 Task: Check the percentage active listings of bathtub in the last 5 years.
Action: Mouse moved to (788, 167)
Screenshot: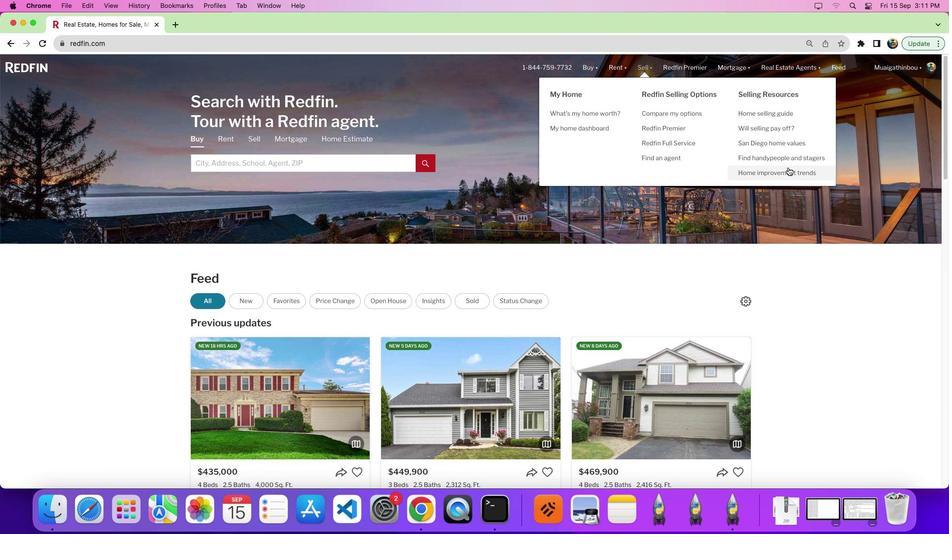 
Action: Mouse pressed left at (788, 167)
Screenshot: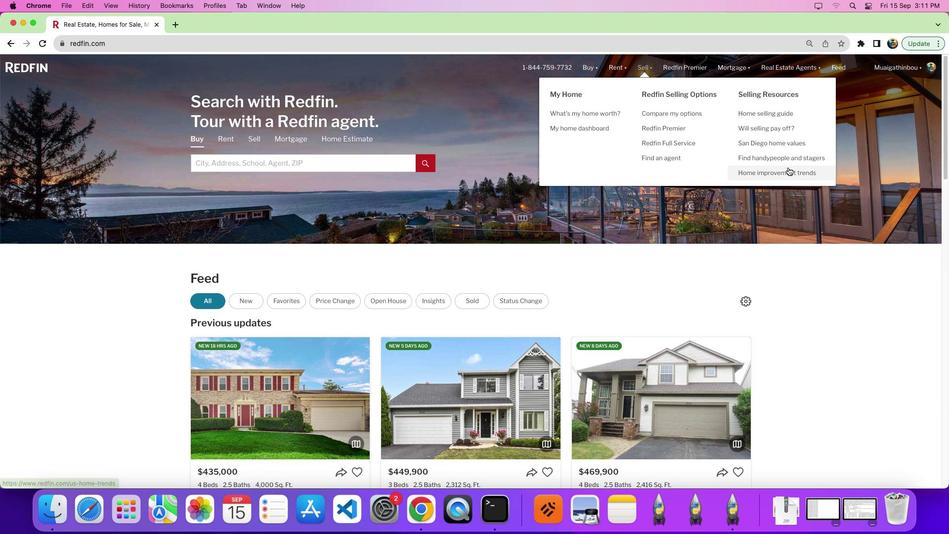 
Action: Mouse pressed left at (788, 167)
Screenshot: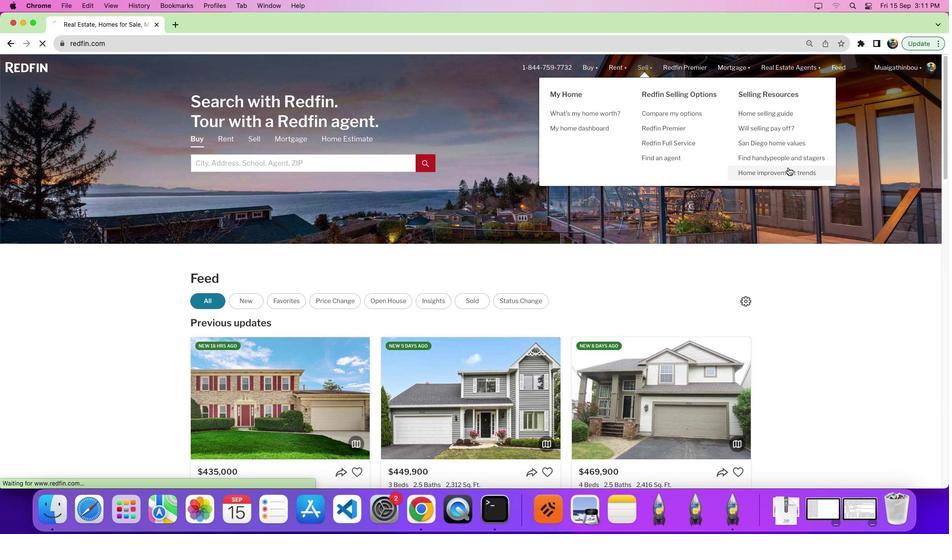 
Action: Mouse moved to (270, 190)
Screenshot: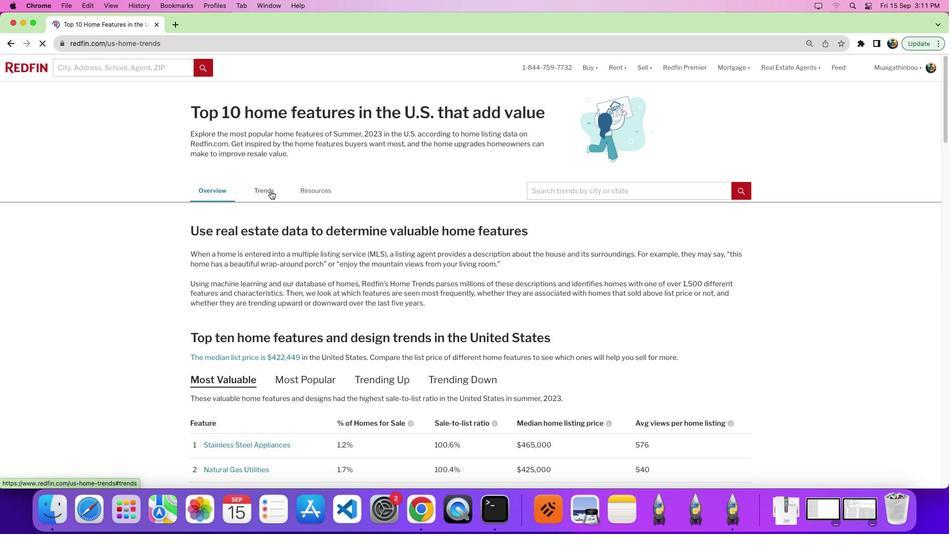 
Action: Mouse pressed left at (270, 190)
Screenshot: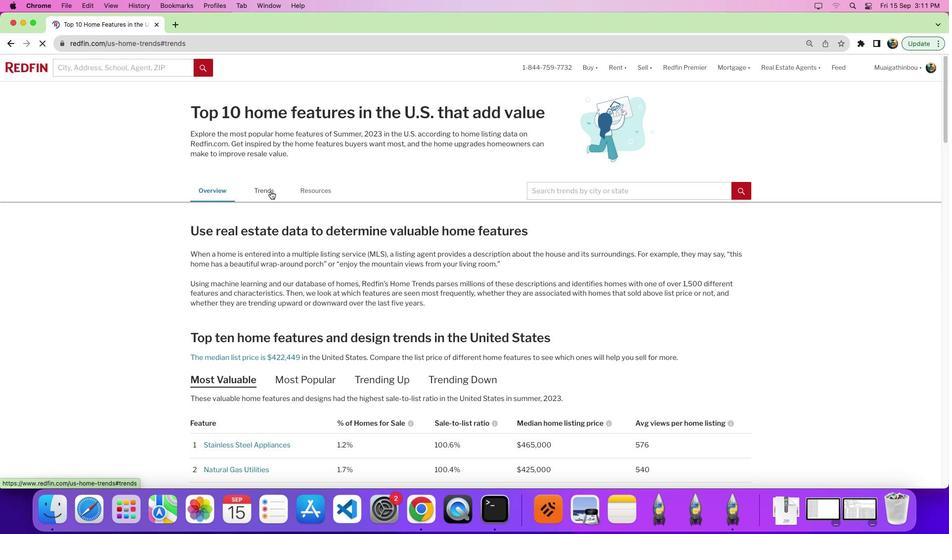 
Action: Mouse moved to (297, 241)
Screenshot: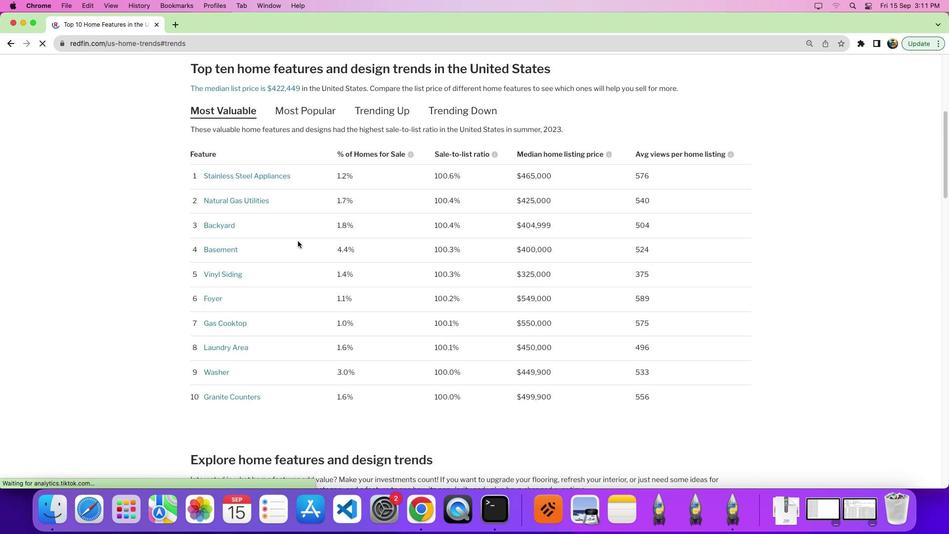 
Action: Mouse scrolled (297, 241) with delta (0, 0)
Screenshot: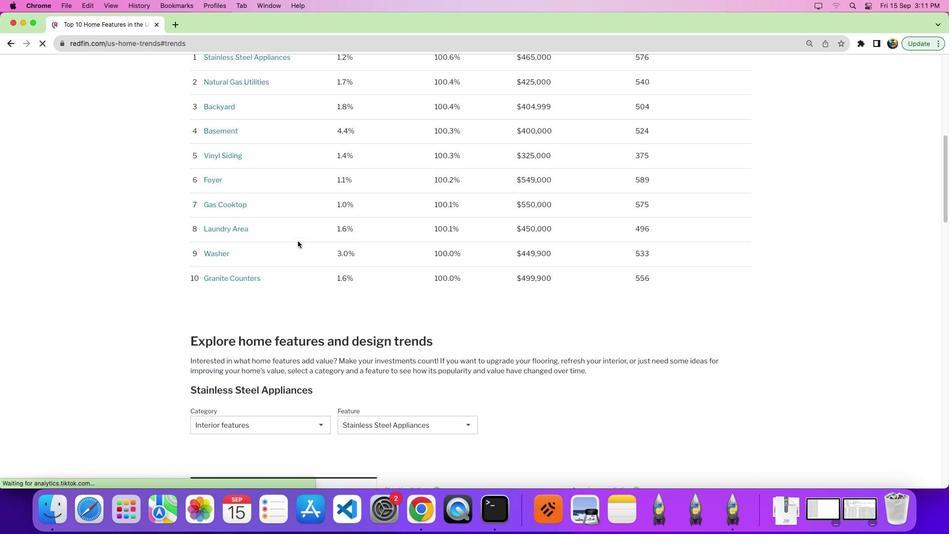 
Action: Mouse scrolled (297, 241) with delta (0, 0)
Screenshot: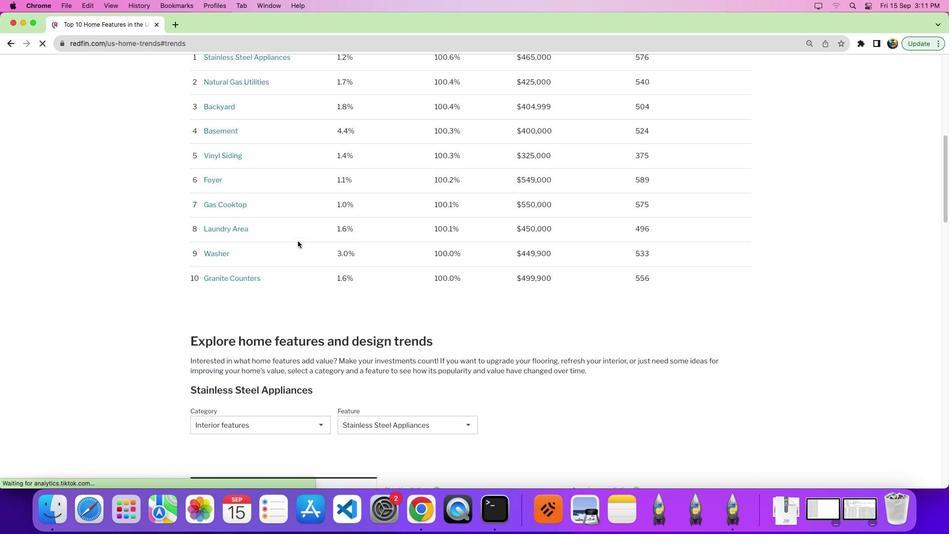 
Action: Mouse scrolled (297, 241) with delta (0, -3)
Screenshot: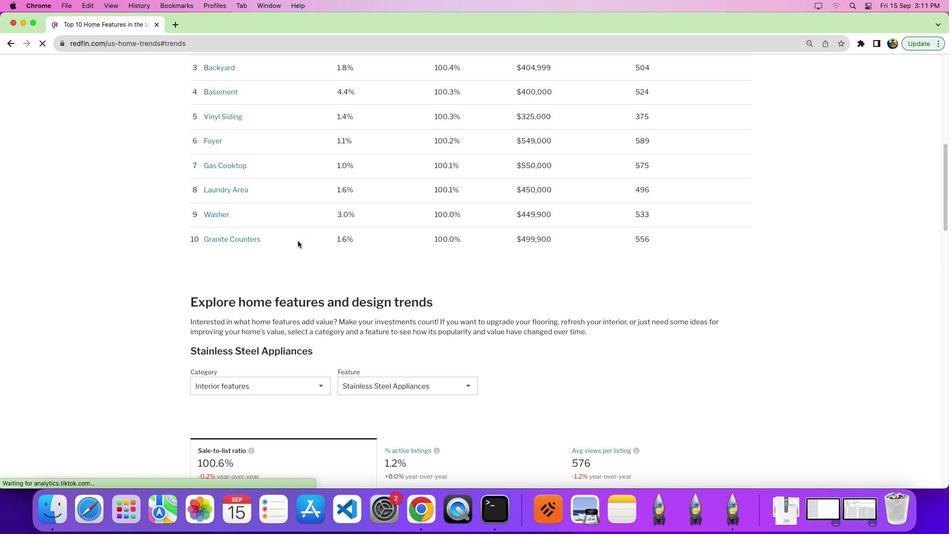 
Action: Mouse moved to (298, 240)
Screenshot: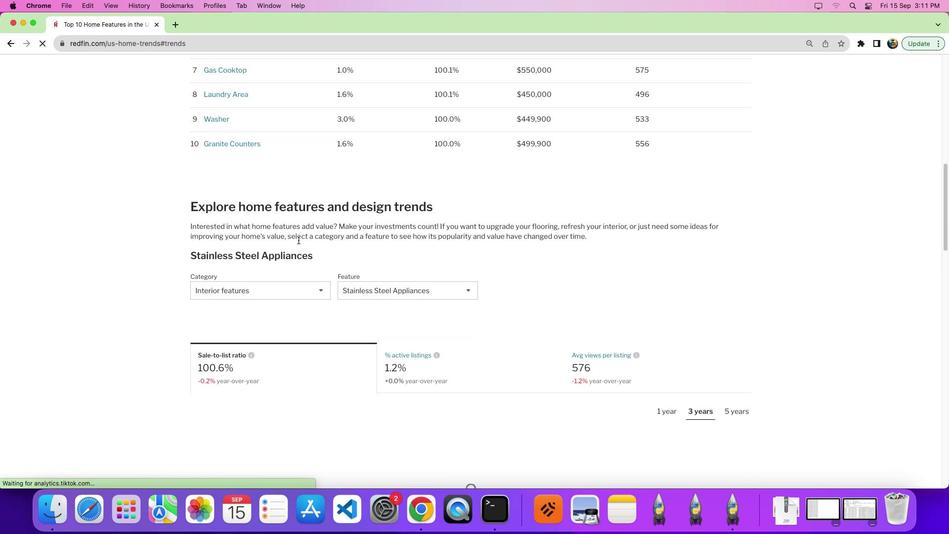 
Action: Mouse scrolled (298, 240) with delta (0, 0)
Screenshot: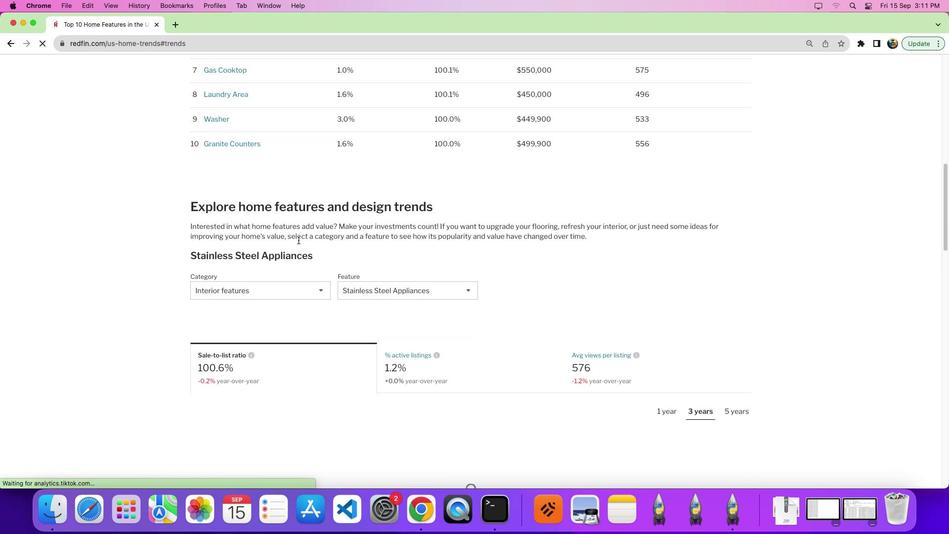 
Action: Mouse scrolled (298, 240) with delta (0, 0)
Screenshot: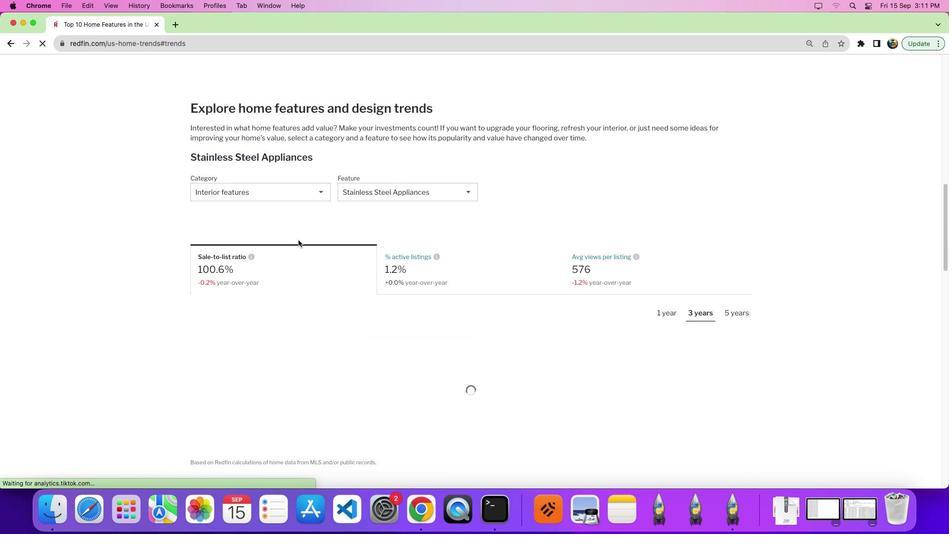 
Action: Mouse moved to (298, 240)
Screenshot: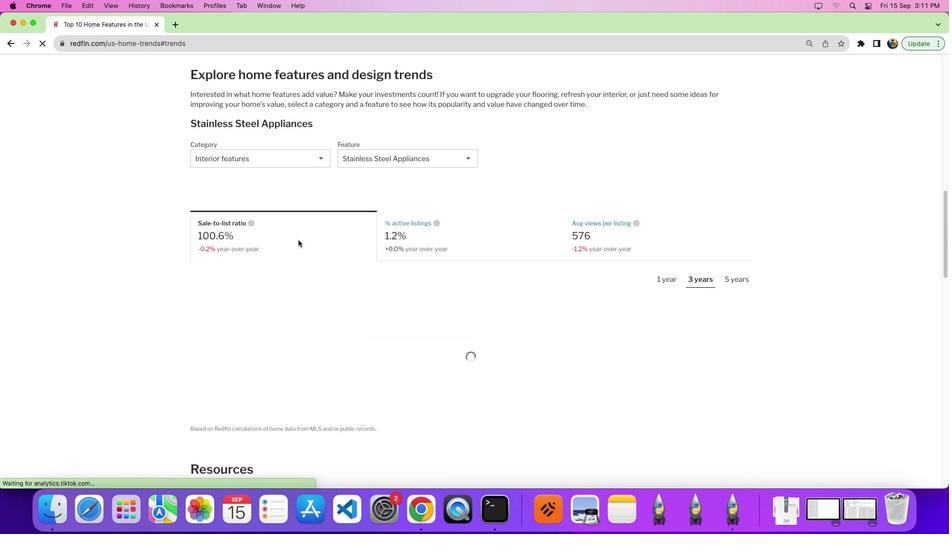 
Action: Mouse scrolled (298, 240) with delta (0, -3)
Screenshot: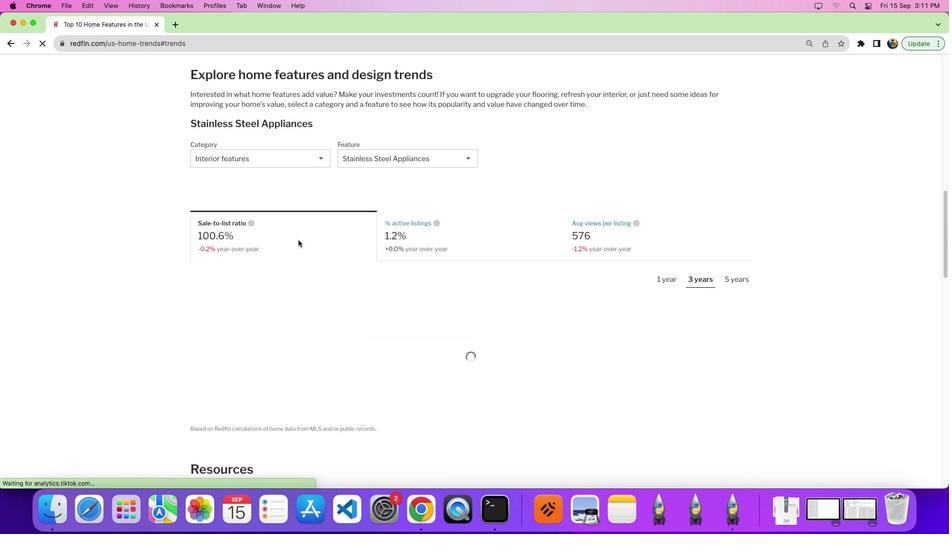 
Action: Mouse moved to (281, 160)
Screenshot: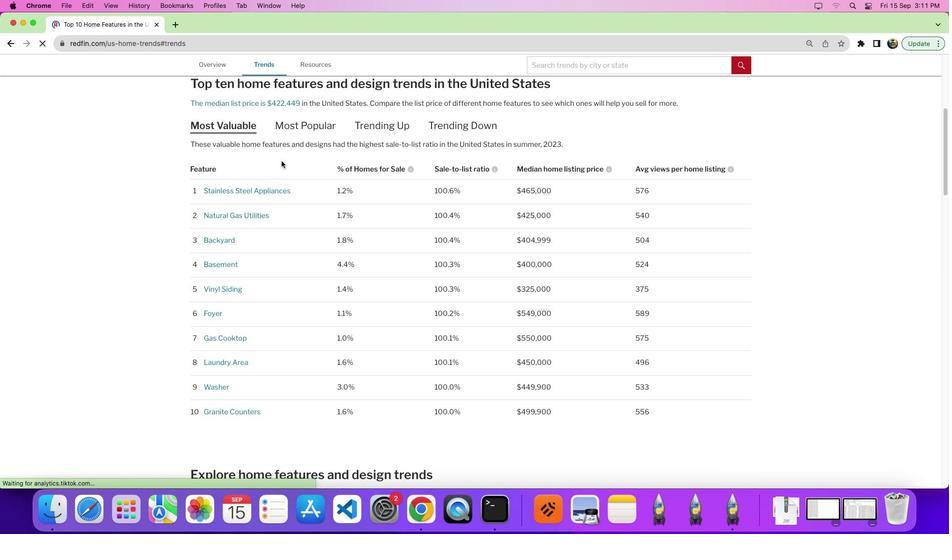 
Action: Mouse scrolled (281, 160) with delta (0, 0)
Screenshot: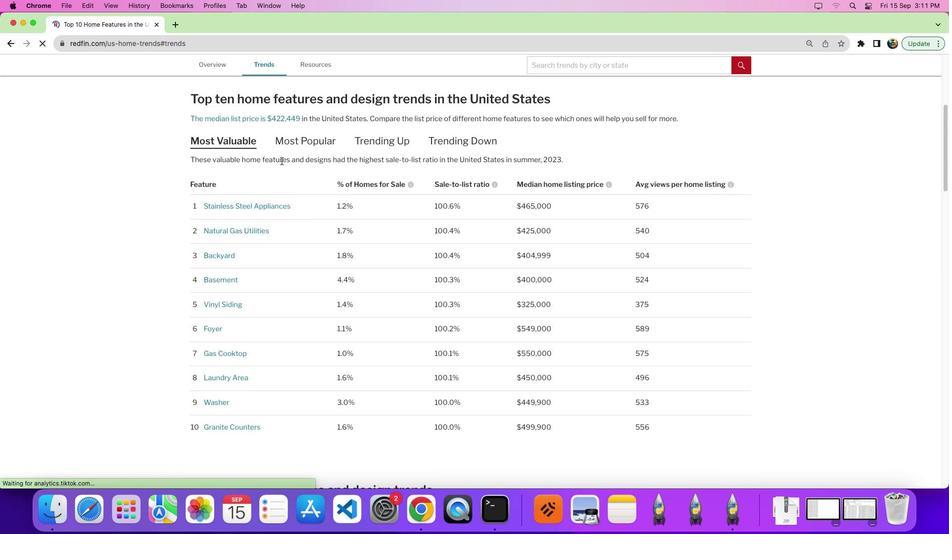 
Action: Mouse scrolled (281, 160) with delta (0, 0)
Screenshot: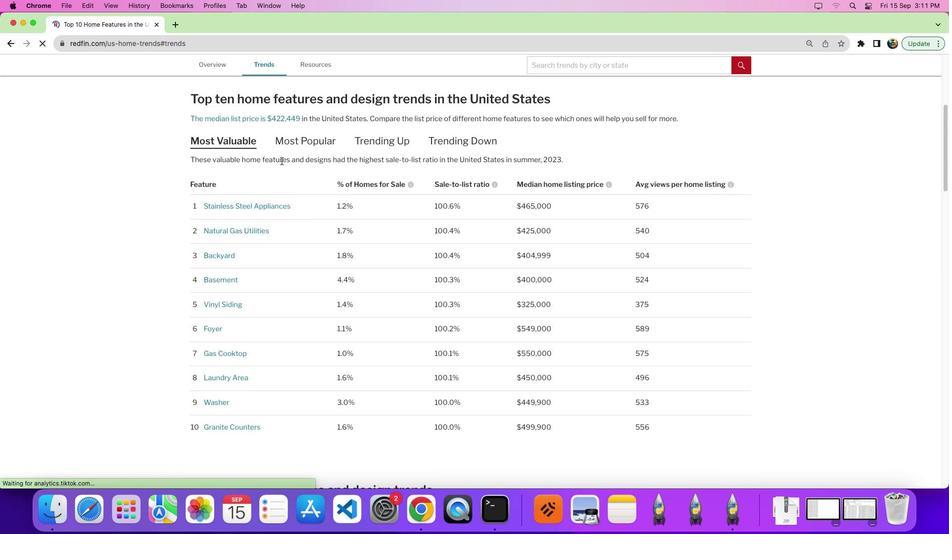 
Action: Mouse moved to (281, 161)
Screenshot: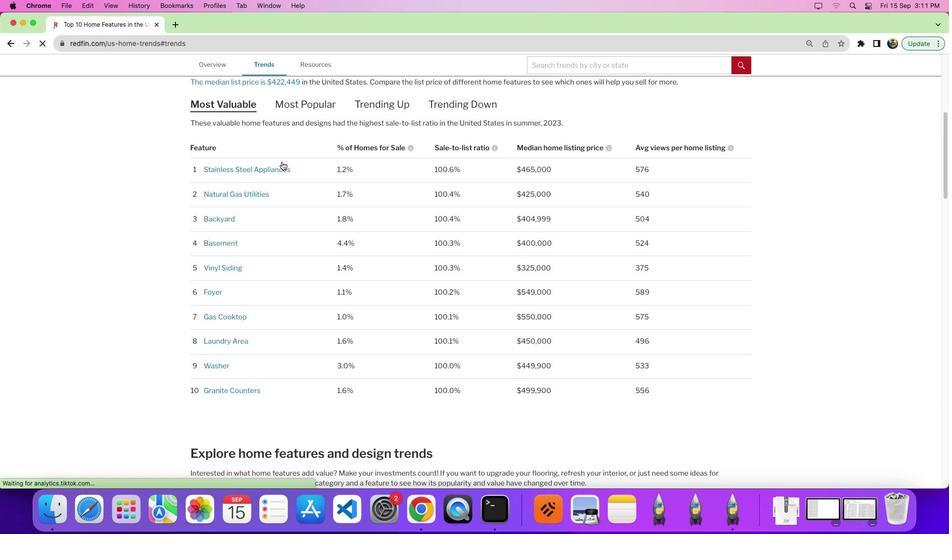 
Action: Mouse scrolled (281, 161) with delta (0, 0)
Screenshot: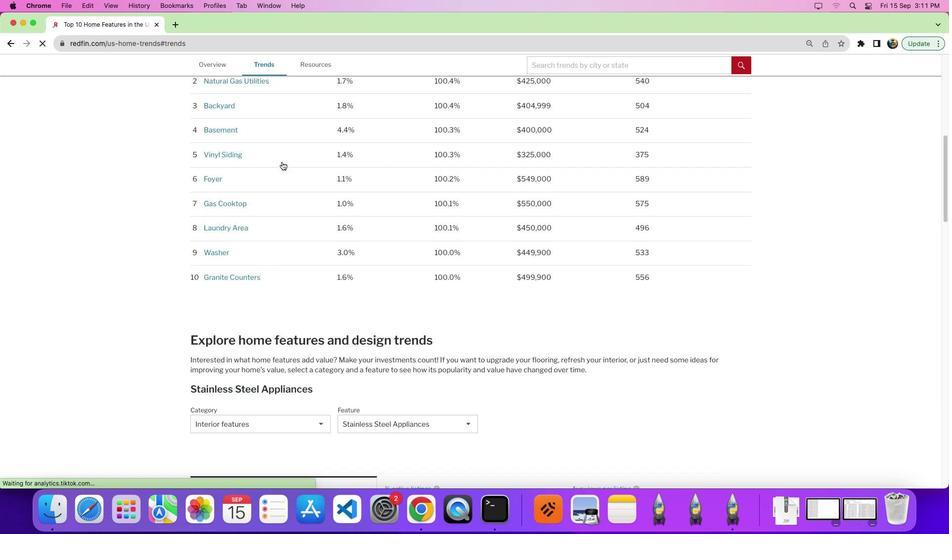 
Action: Mouse scrolled (281, 161) with delta (0, 0)
Screenshot: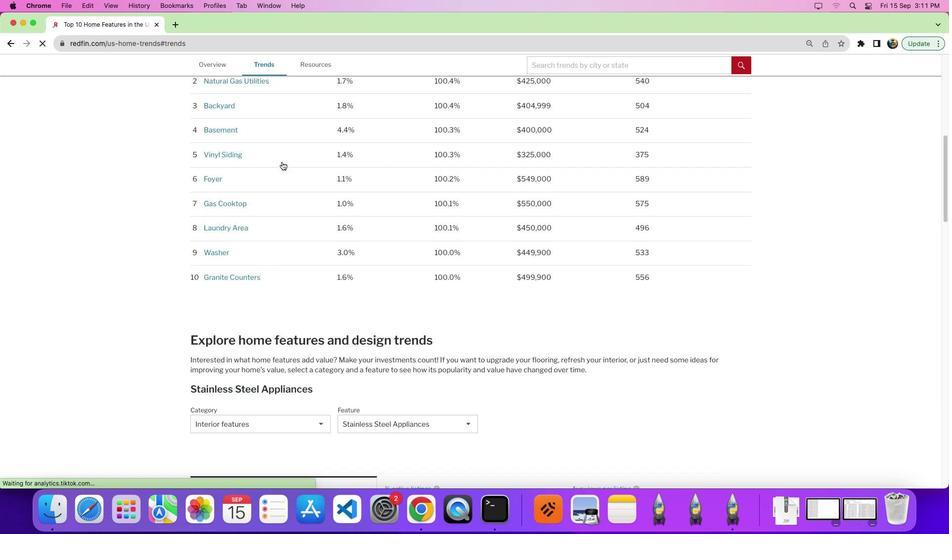 
Action: Mouse scrolled (281, 161) with delta (0, -3)
Screenshot: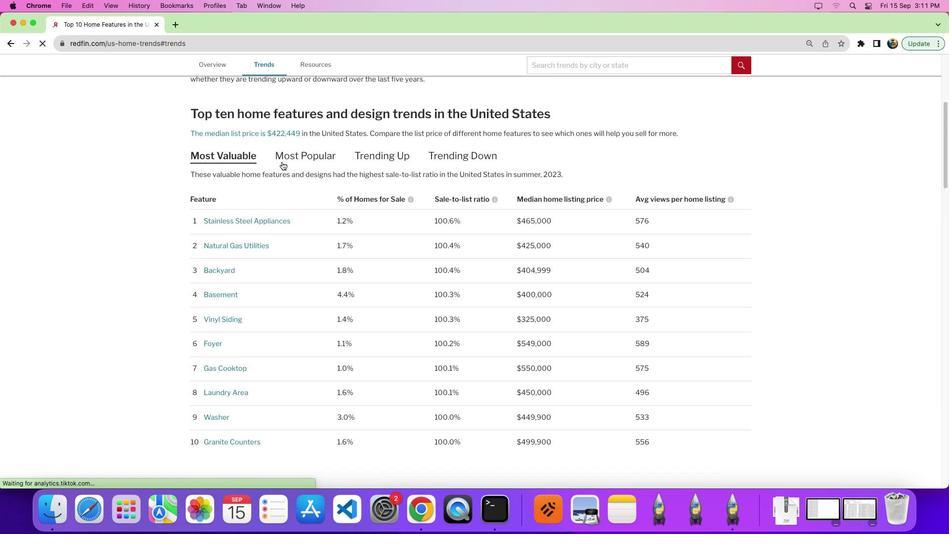 
Action: Mouse scrolled (281, 161) with delta (0, -5)
Screenshot: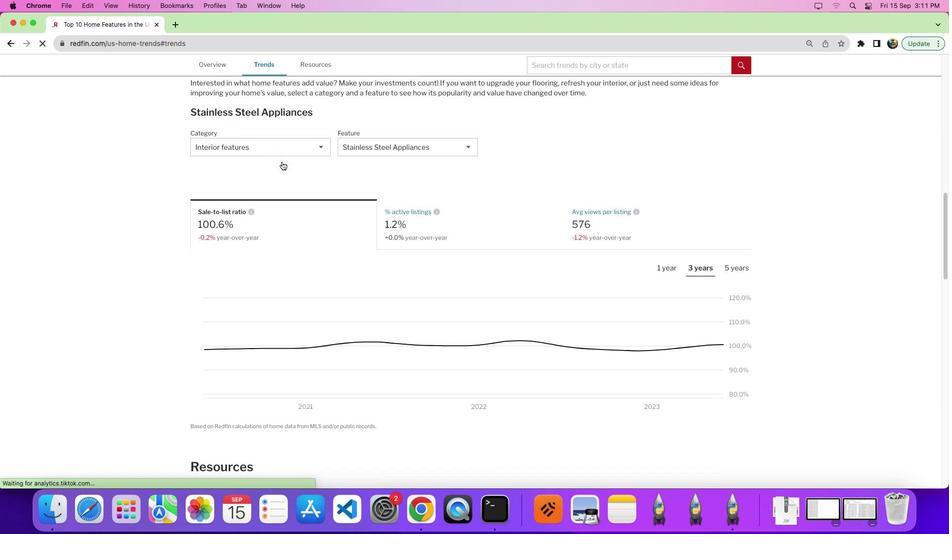 
Action: Mouse moved to (268, 170)
Screenshot: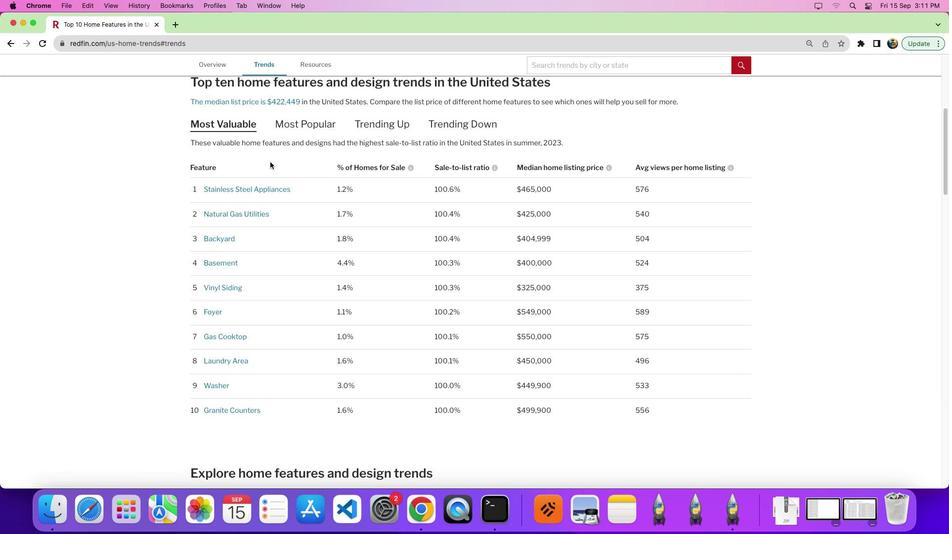 
Action: Mouse scrolled (268, 170) with delta (0, 0)
Screenshot: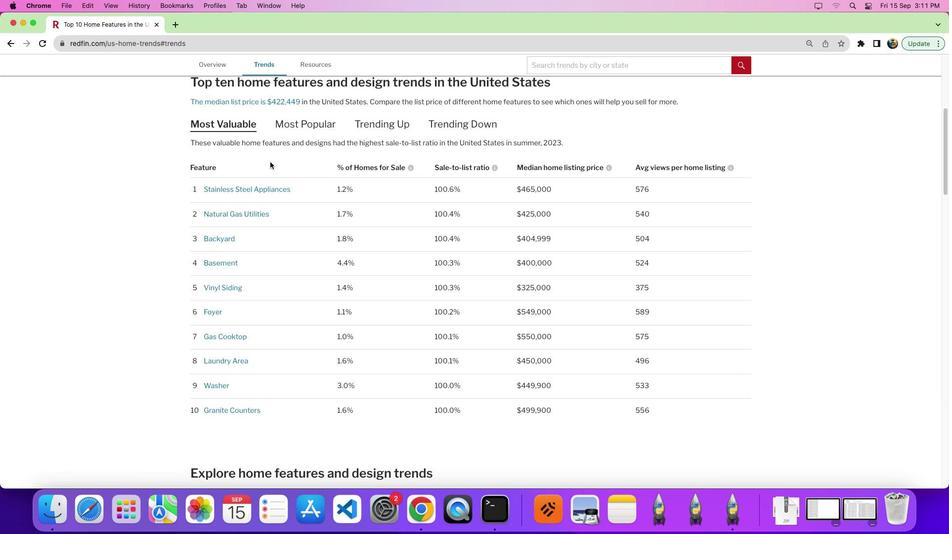 
Action: Mouse moved to (270, 162)
Screenshot: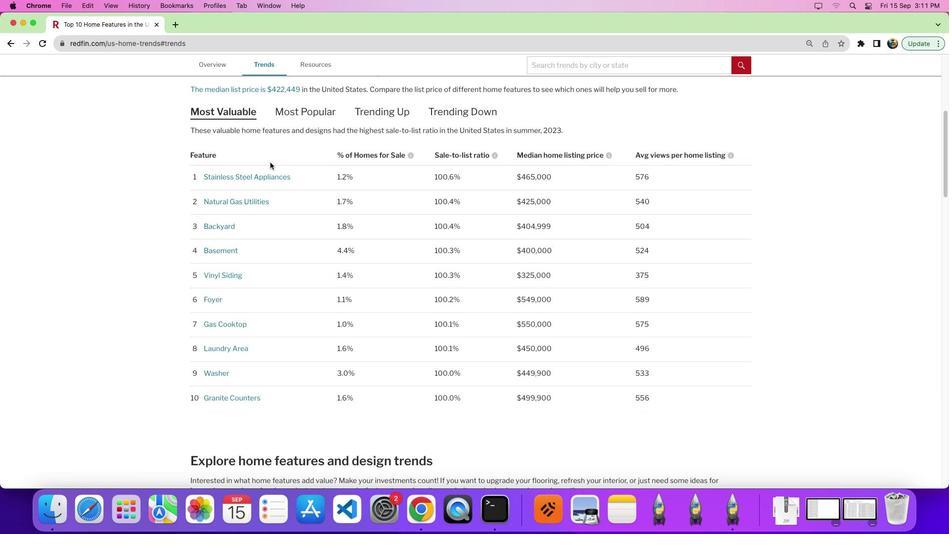 
Action: Mouse scrolled (270, 162) with delta (0, 0)
Screenshot: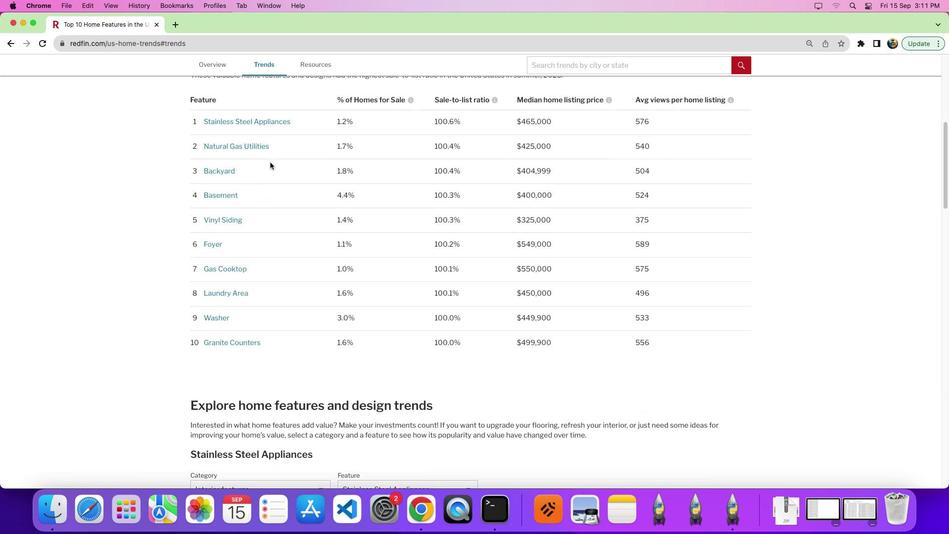 
Action: Mouse scrolled (270, 162) with delta (0, 0)
Screenshot: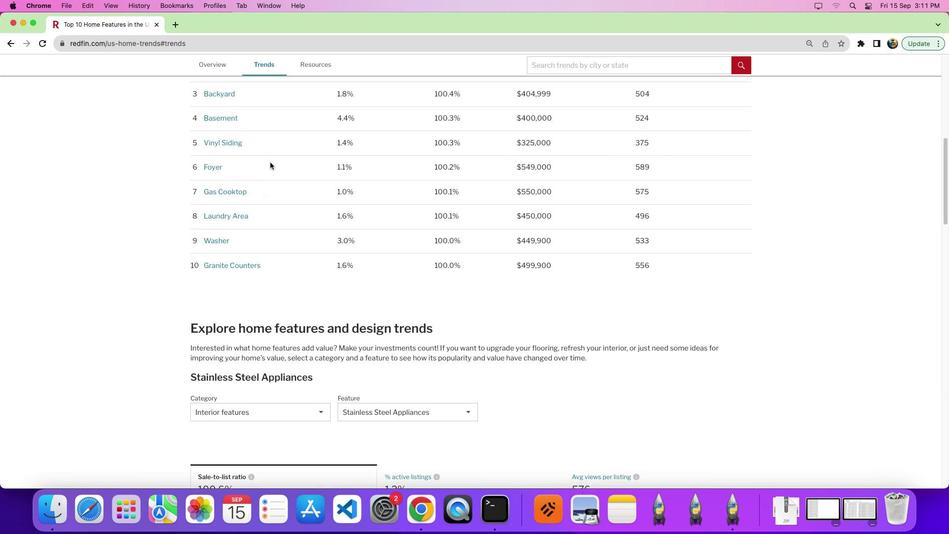 
Action: Mouse scrolled (270, 162) with delta (0, -3)
Screenshot: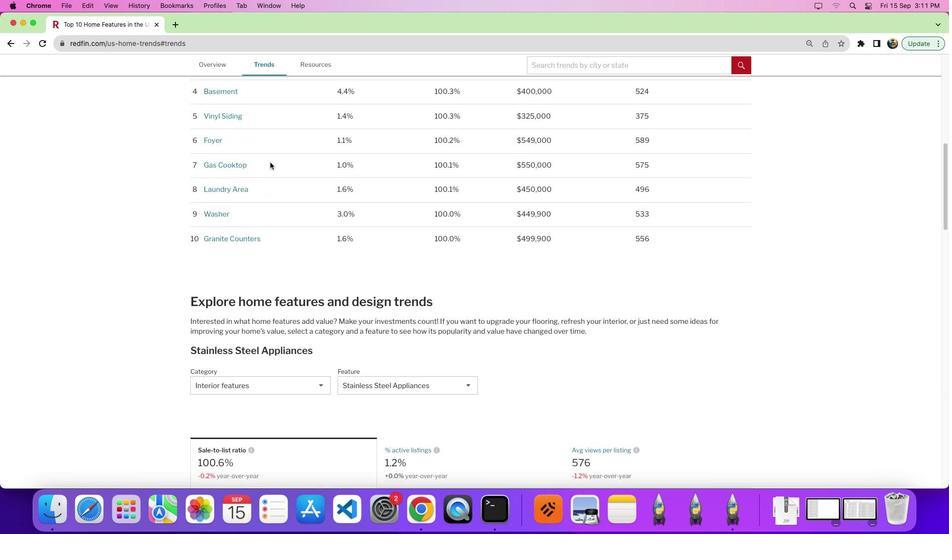 
Action: Mouse moved to (243, 271)
Screenshot: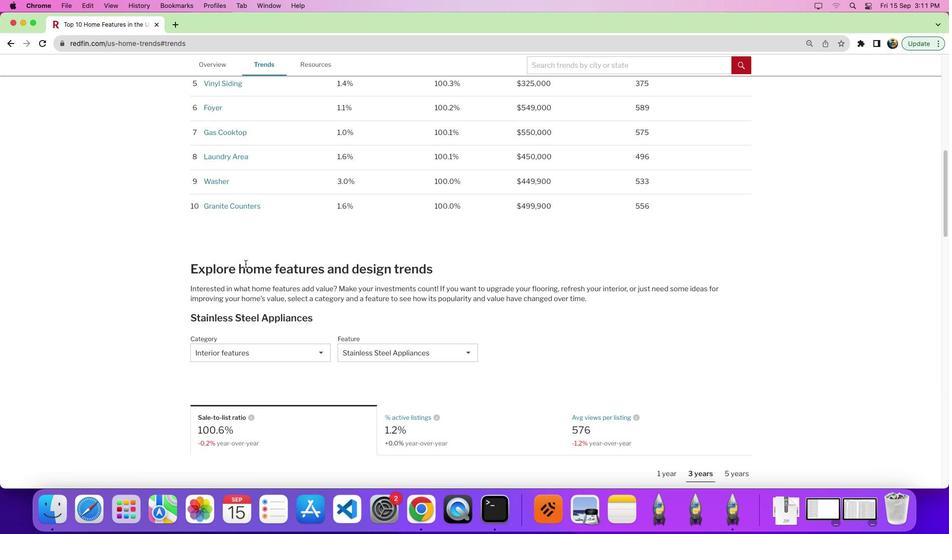 
Action: Mouse scrolled (243, 271) with delta (0, 0)
Screenshot: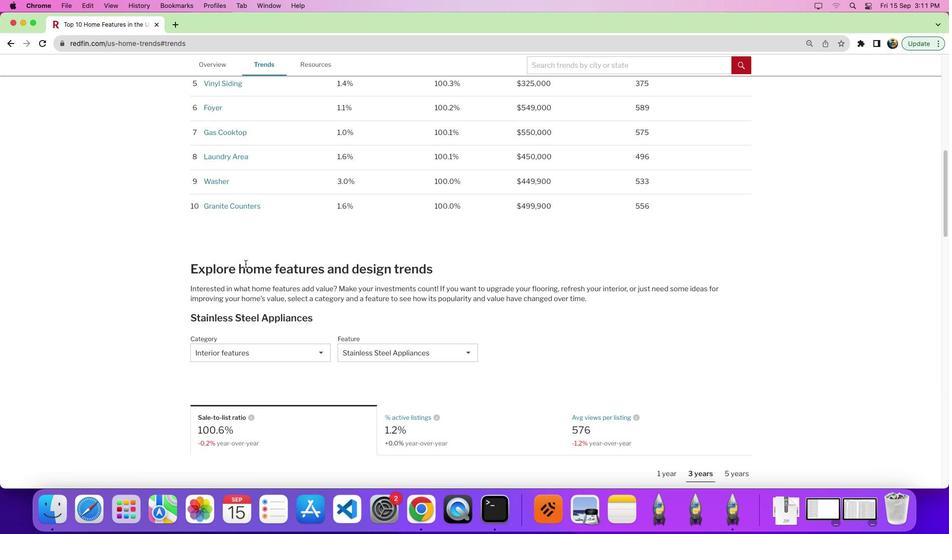 
Action: Mouse moved to (244, 267)
Screenshot: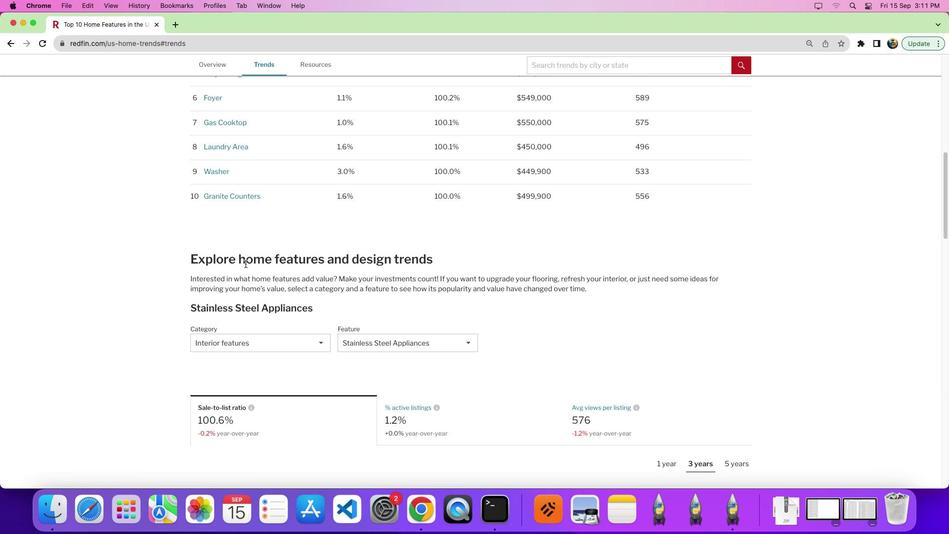 
Action: Mouse scrolled (244, 267) with delta (0, 0)
Screenshot: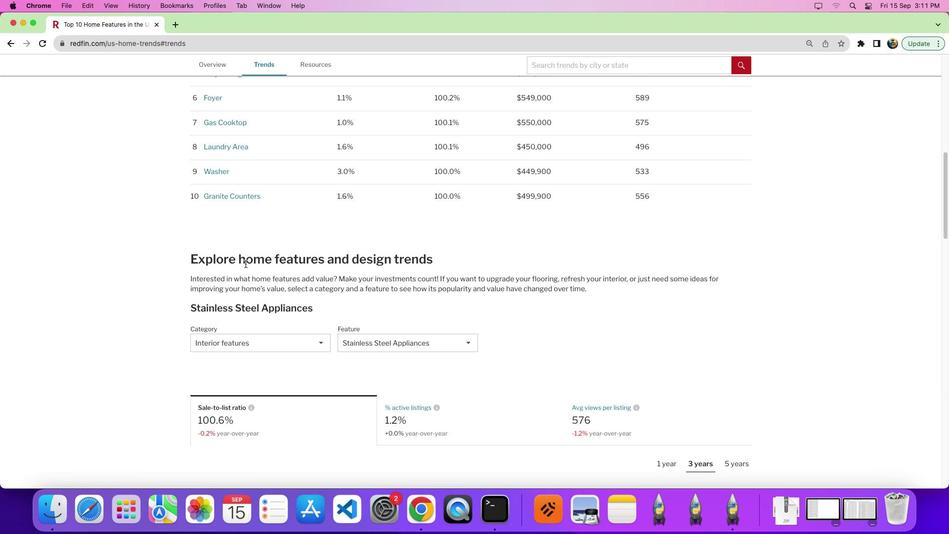 
Action: Mouse moved to (255, 330)
Screenshot: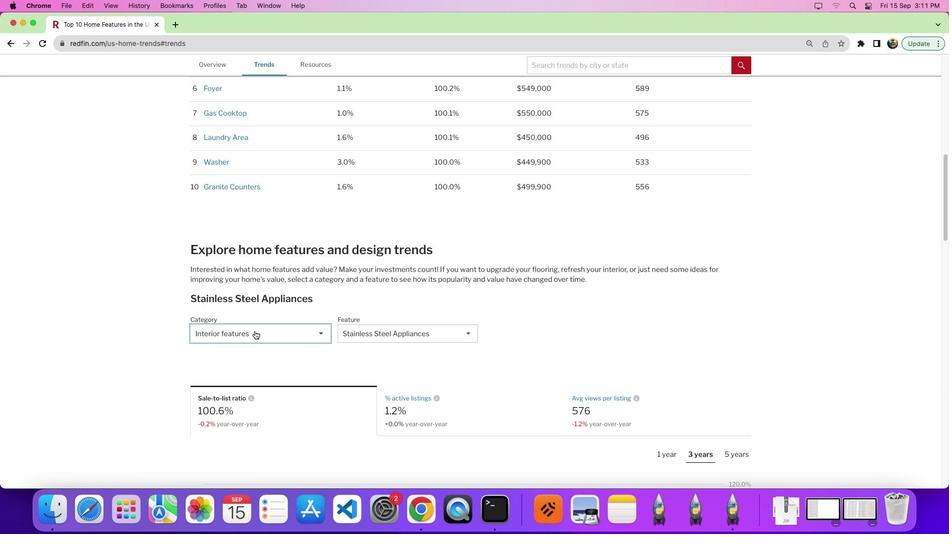 
Action: Mouse pressed left at (255, 330)
Screenshot: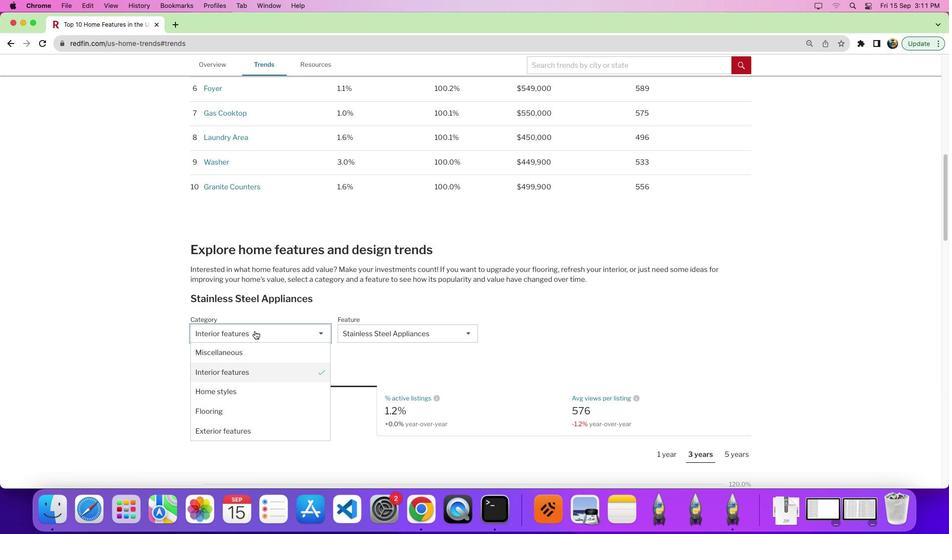 
Action: Mouse moved to (428, 293)
Screenshot: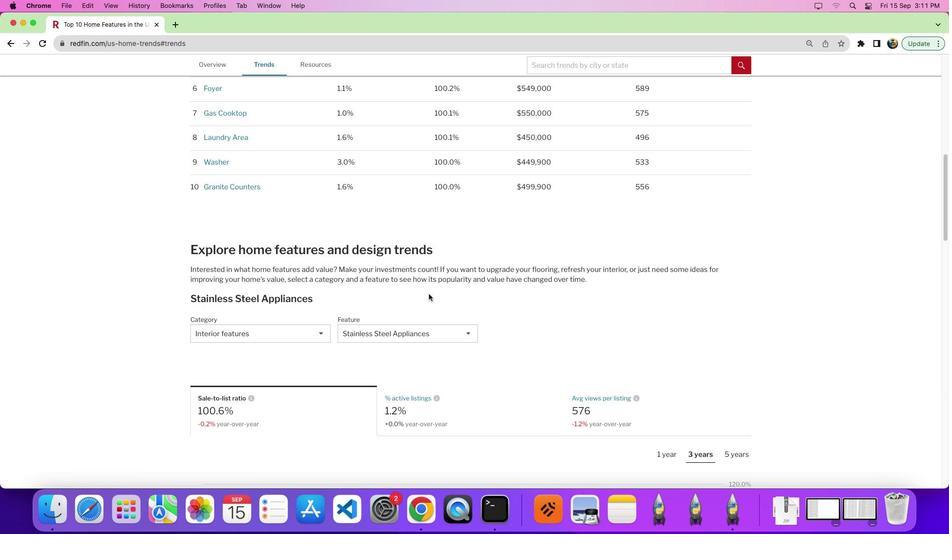 
Action: Mouse pressed left at (428, 293)
Screenshot: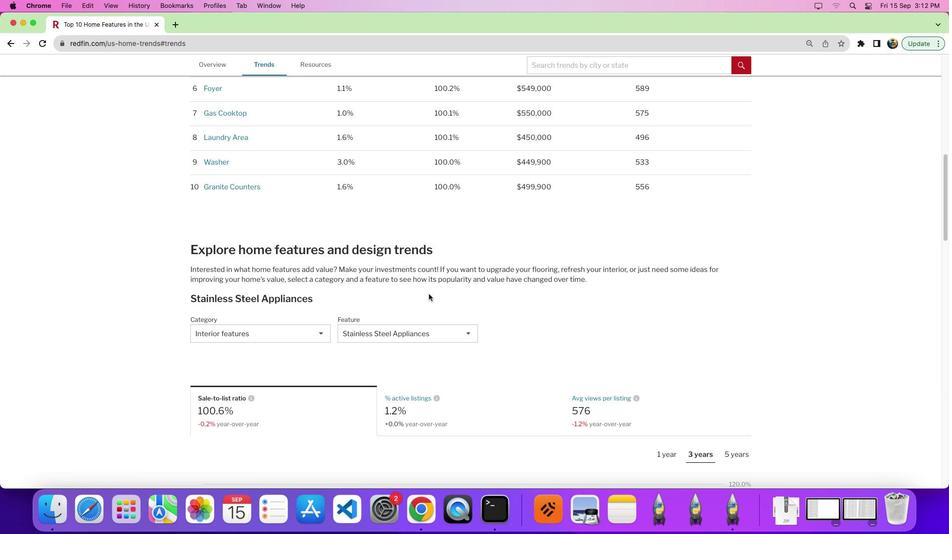 
Action: Mouse moved to (426, 286)
Screenshot: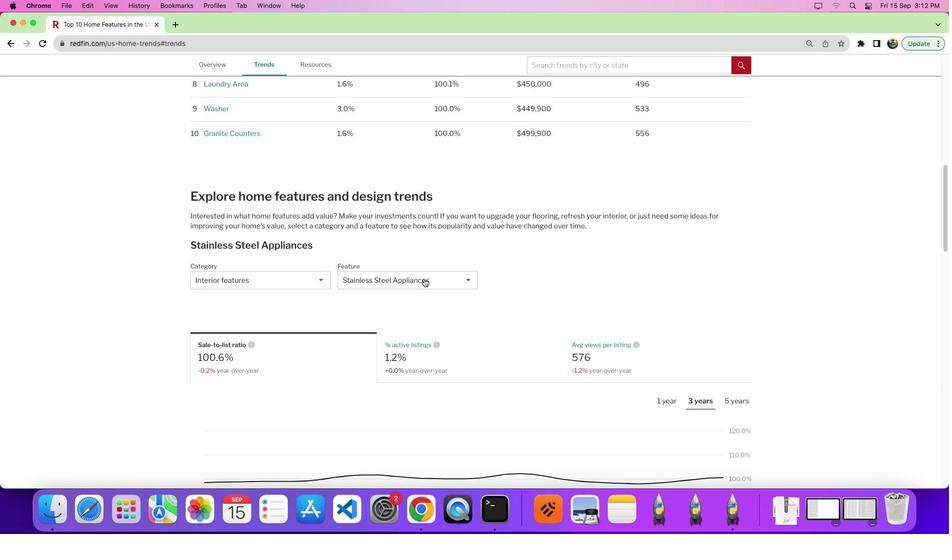 
Action: Mouse scrolled (426, 286) with delta (0, 0)
Screenshot: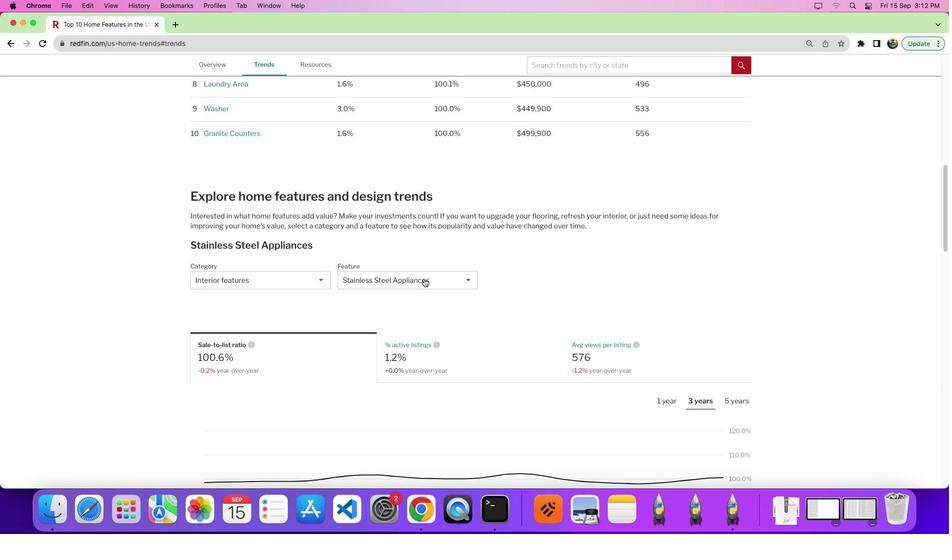 
Action: Mouse moved to (425, 283)
Screenshot: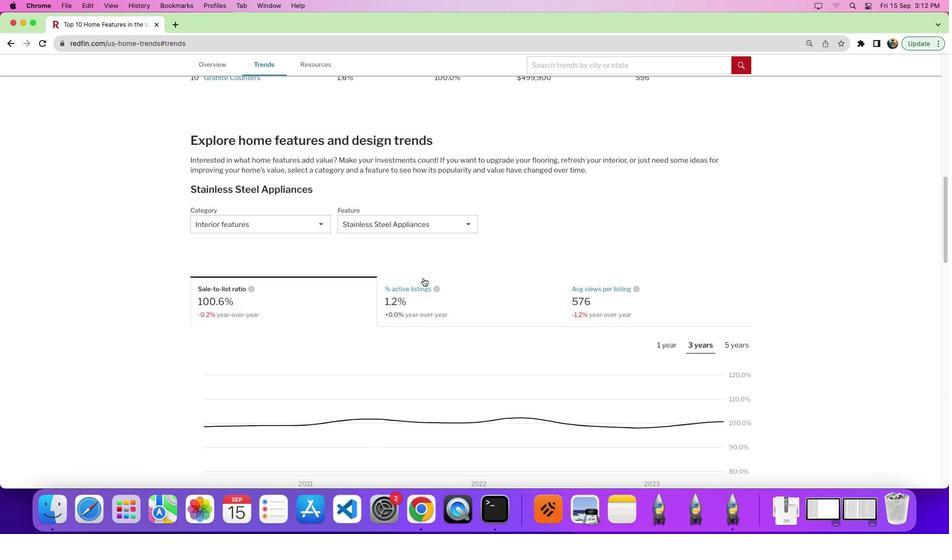 
Action: Mouse scrolled (425, 283) with delta (0, 0)
Screenshot: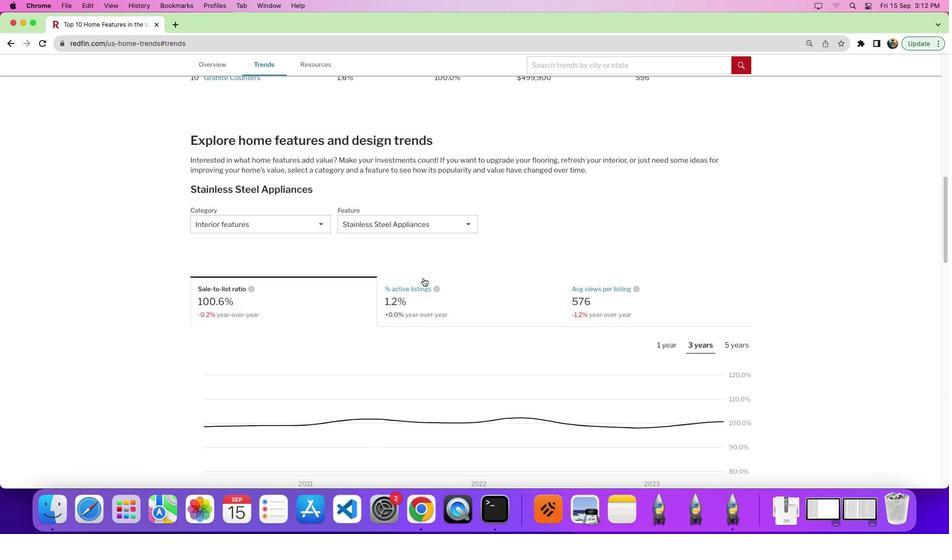 
Action: Mouse moved to (424, 280)
Screenshot: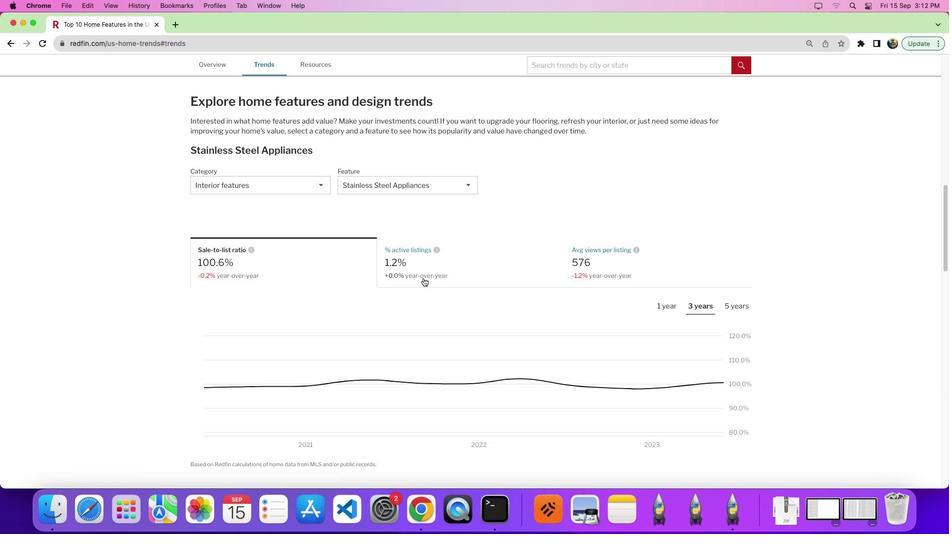 
Action: Mouse scrolled (424, 280) with delta (0, -2)
Screenshot: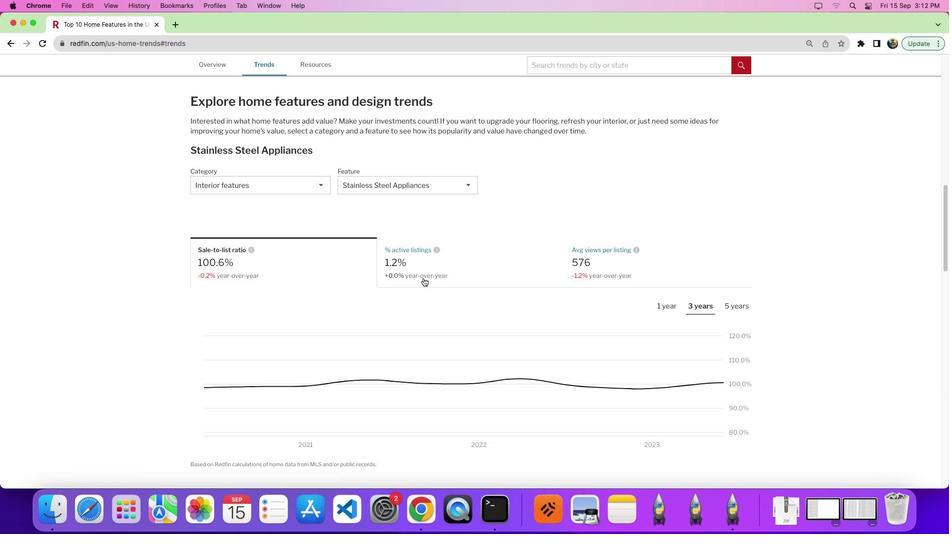 
Action: Mouse moved to (436, 172)
Screenshot: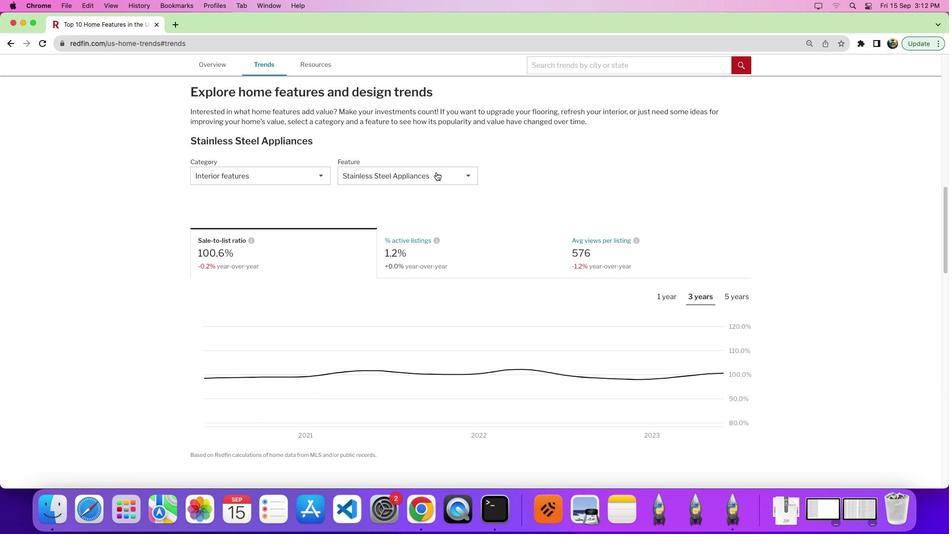
Action: Mouse pressed left at (436, 172)
Screenshot: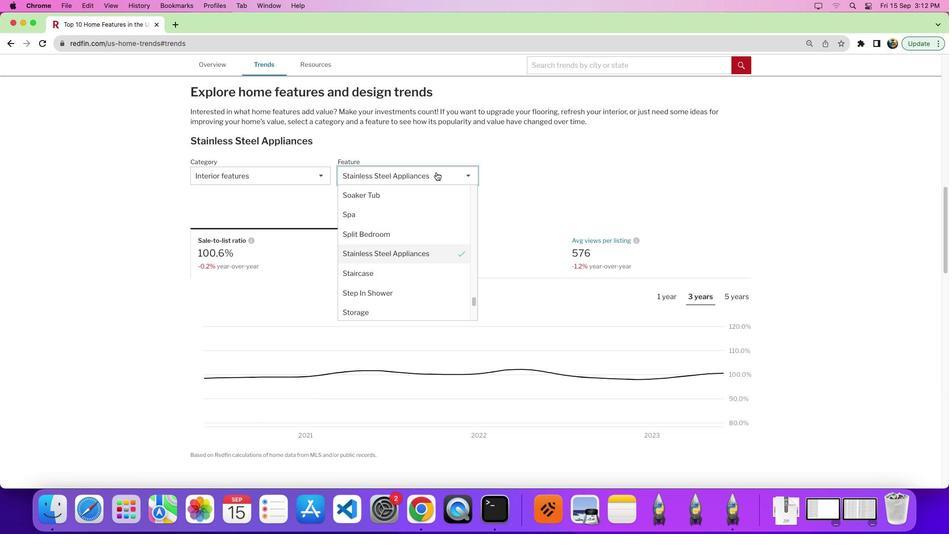 
Action: Mouse moved to (419, 273)
Screenshot: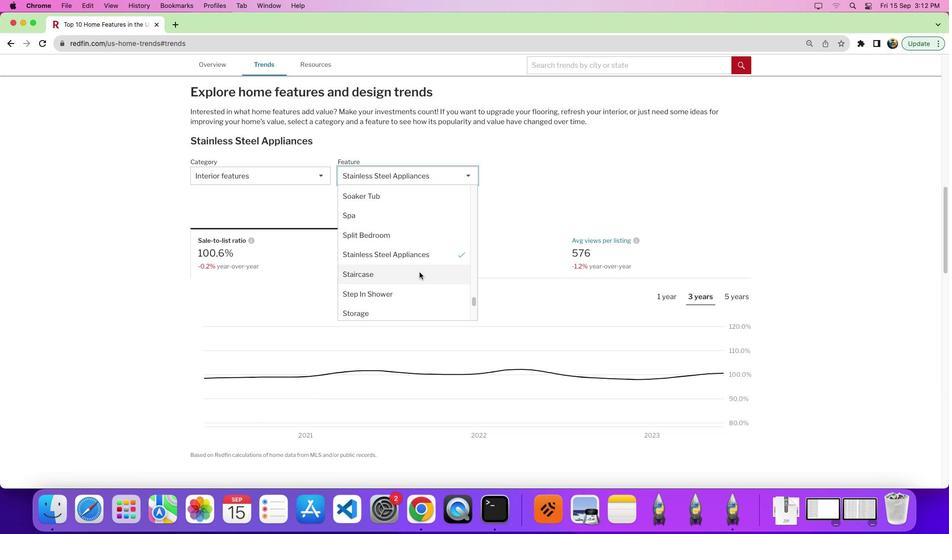 
Action: Mouse scrolled (419, 273) with delta (0, 0)
Screenshot: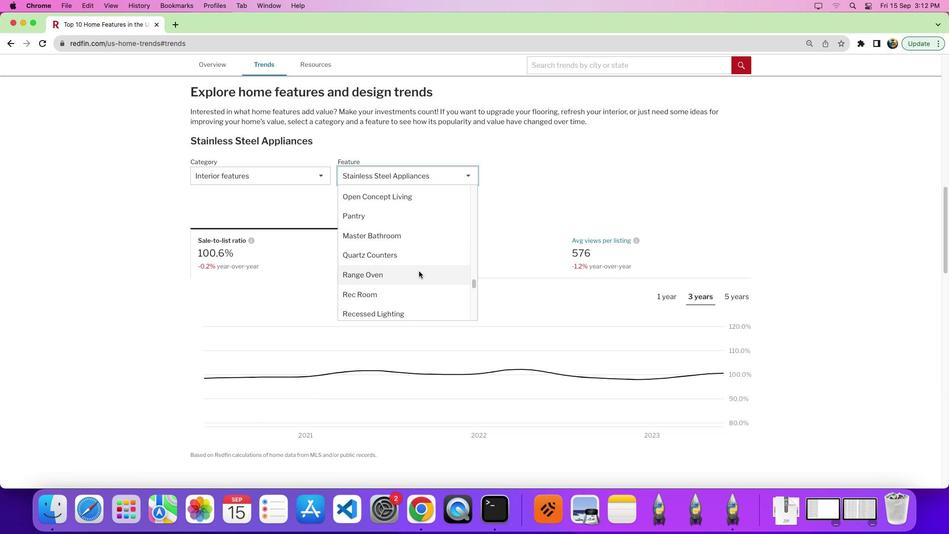 
Action: Mouse scrolled (419, 273) with delta (0, 0)
Screenshot: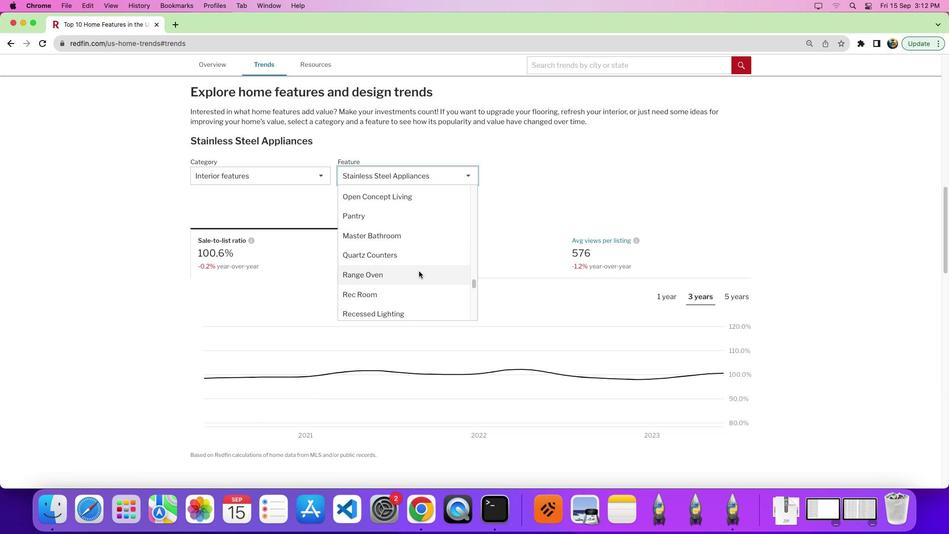 
Action: Mouse moved to (419, 273)
Screenshot: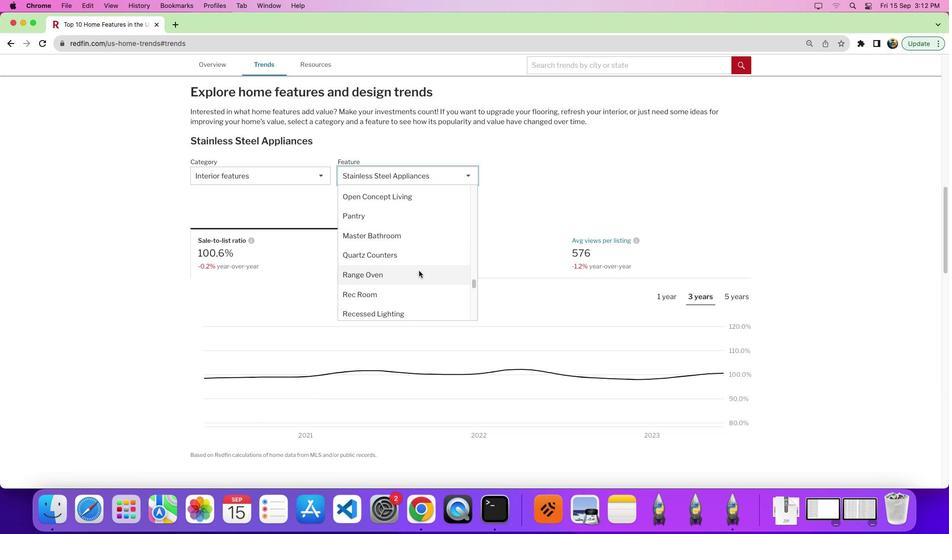 
Action: Mouse scrolled (419, 273) with delta (0, 4)
Screenshot: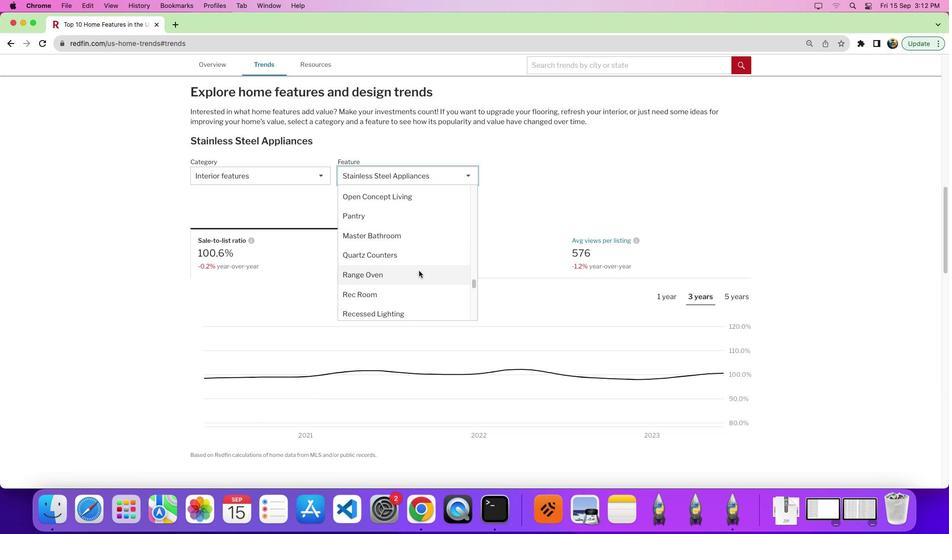 
Action: Mouse moved to (418, 271)
Screenshot: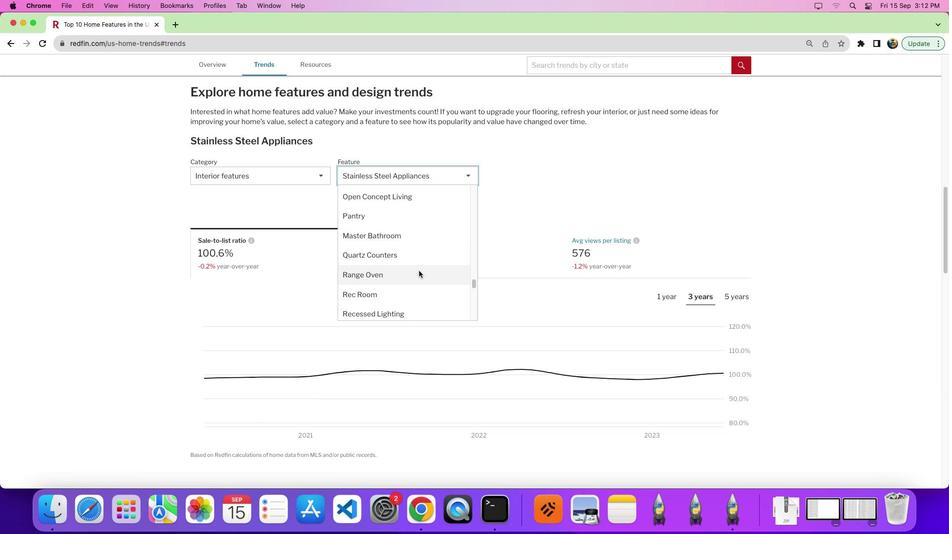 
Action: Mouse scrolled (418, 271) with delta (0, 0)
Screenshot: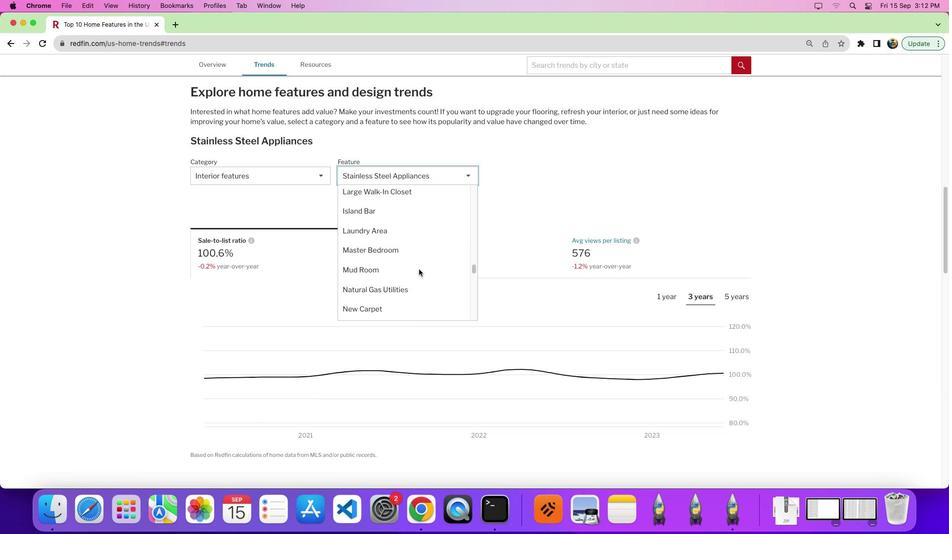
Action: Mouse scrolled (418, 271) with delta (0, 0)
Screenshot: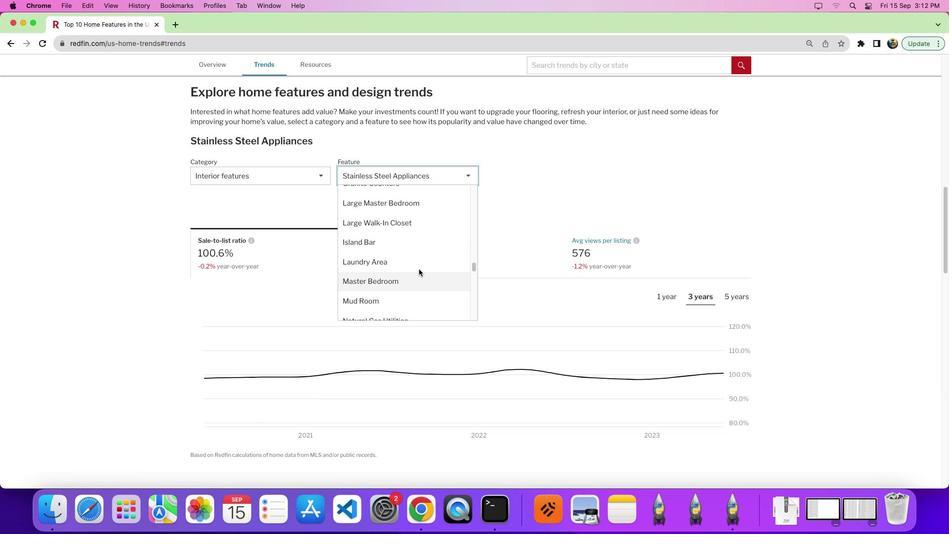 
Action: Mouse moved to (418, 270)
Screenshot: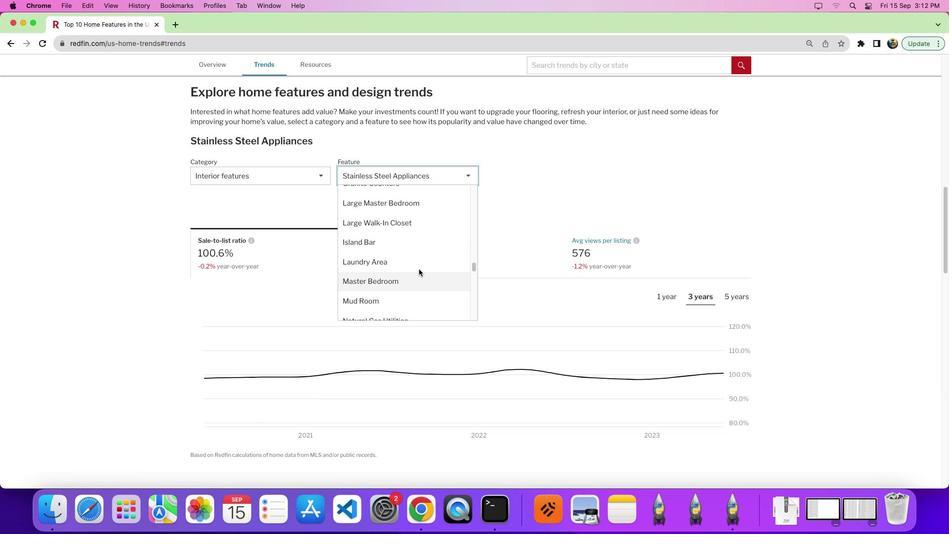 
Action: Mouse scrolled (418, 270) with delta (0, 4)
Screenshot: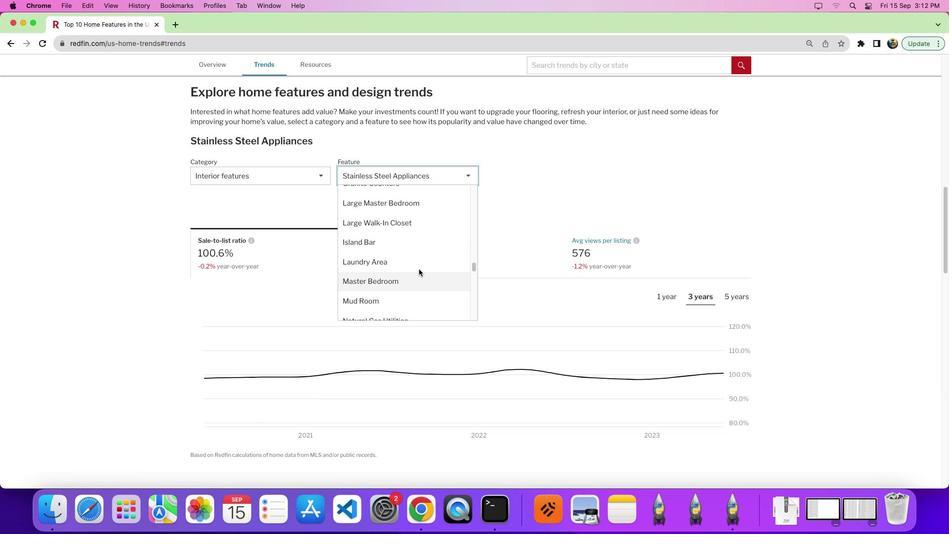 
Action: Mouse moved to (418, 269)
Screenshot: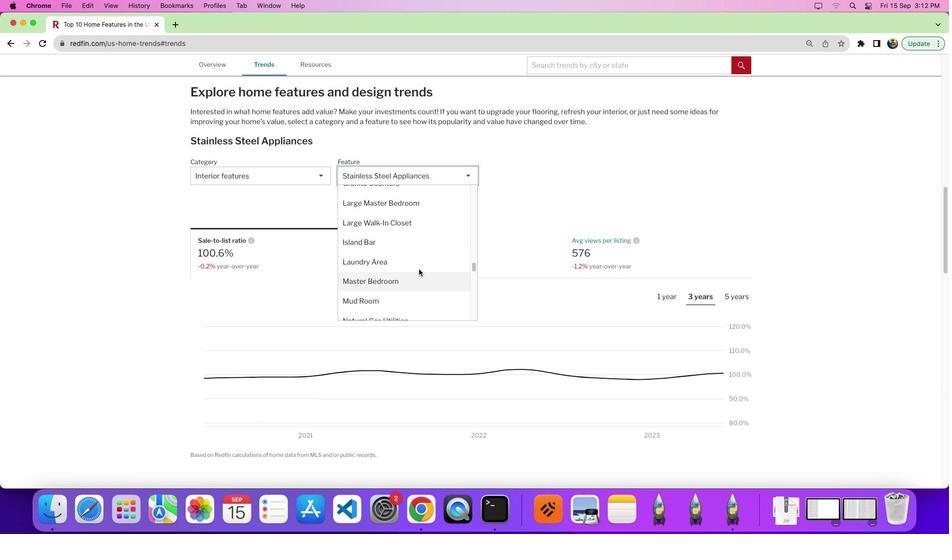 
Action: Mouse scrolled (418, 269) with delta (0, 0)
Screenshot: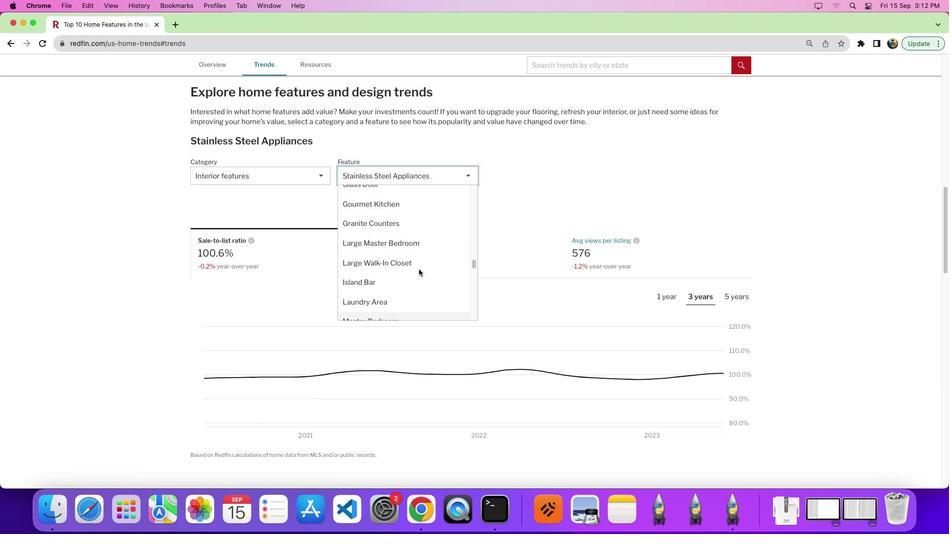 
Action: Mouse scrolled (418, 269) with delta (0, 0)
Screenshot: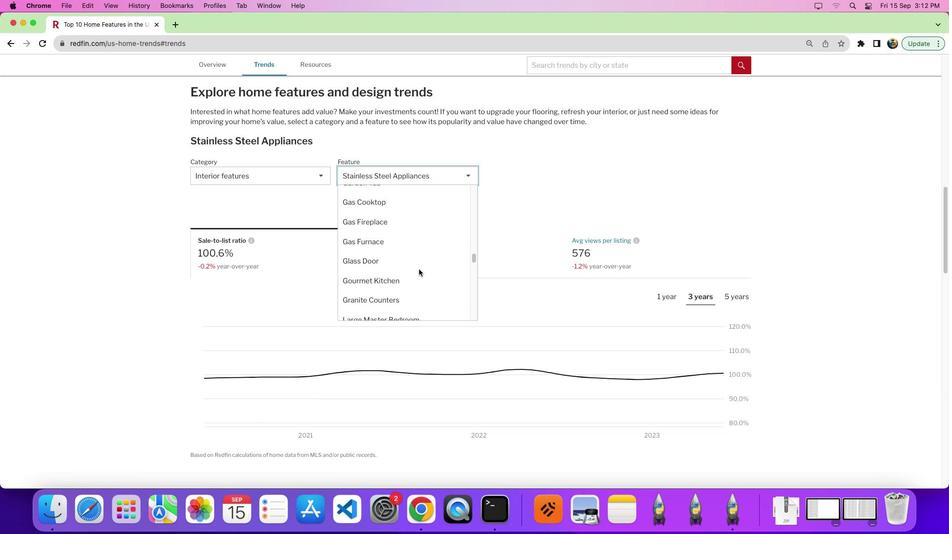 
Action: Mouse scrolled (418, 269) with delta (0, 3)
Screenshot: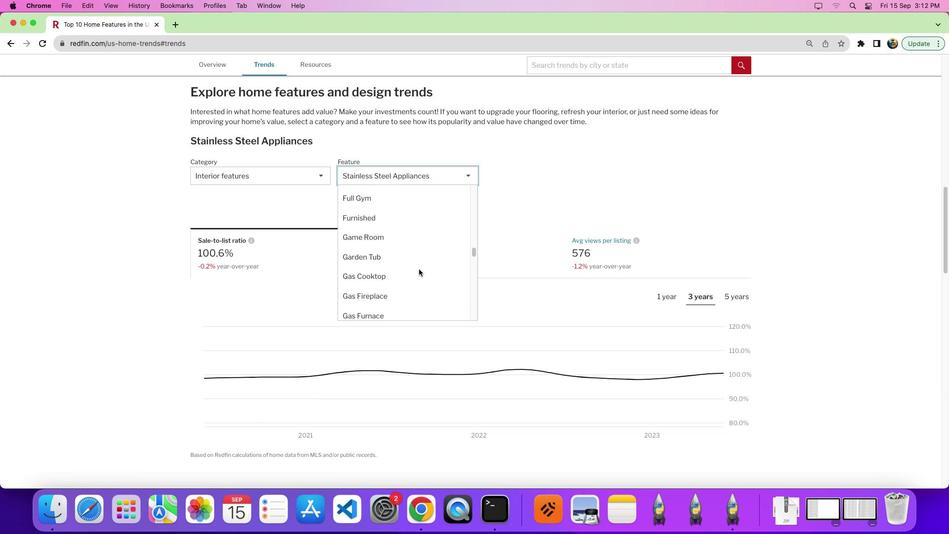 
Action: Mouse scrolled (418, 269) with delta (0, 0)
Screenshot: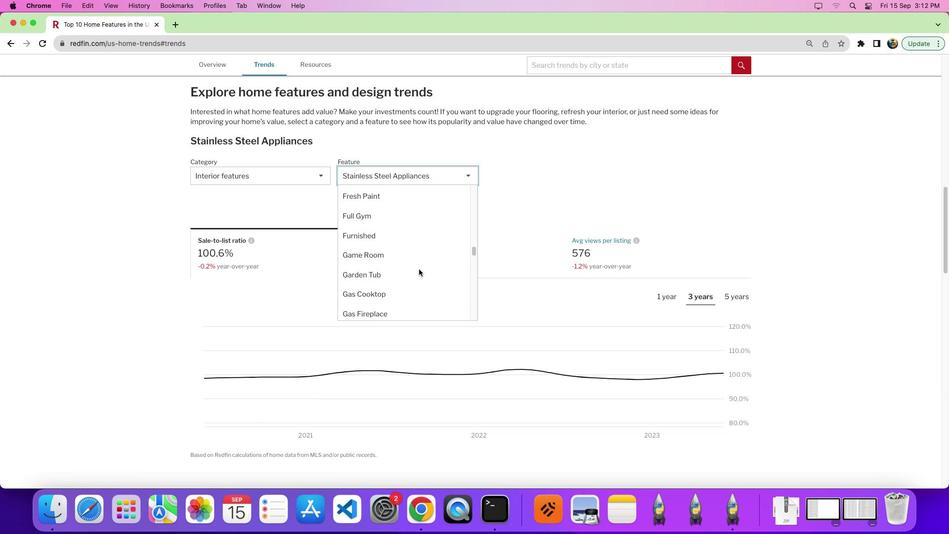 
Action: Mouse scrolled (418, 269) with delta (0, 0)
Screenshot: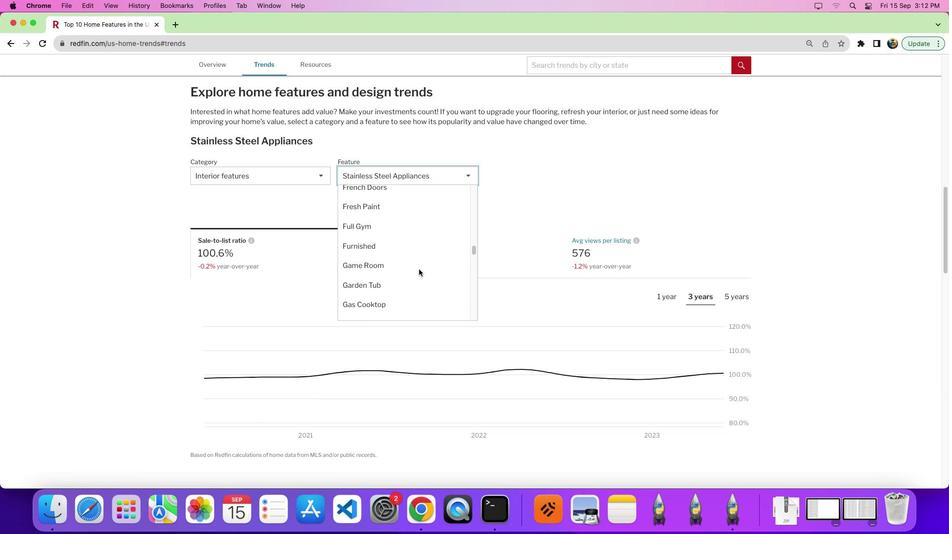 
Action: Mouse scrolled (418, 269) with delta (0, 0)
Screenshot: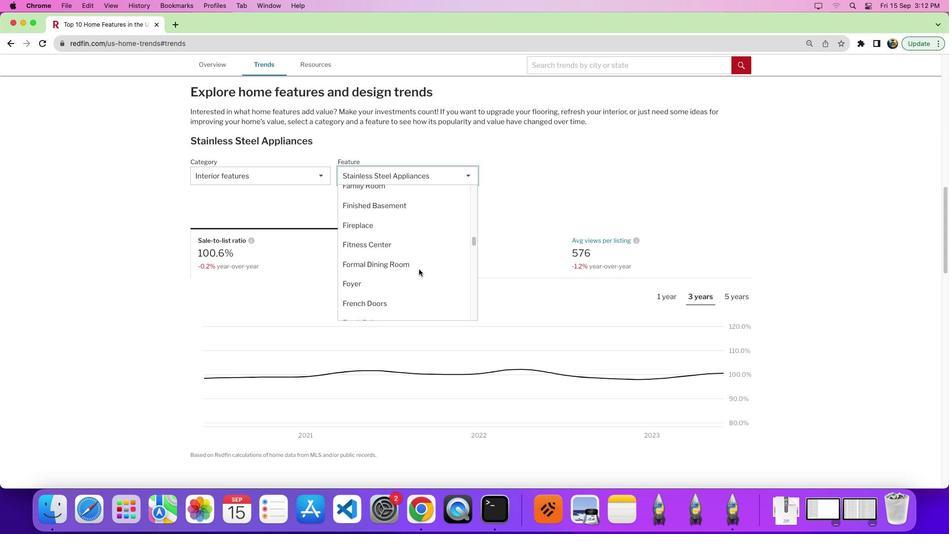 
Action: Mouse scrolled (418, 269) with delta (0, 0)
Screenshot: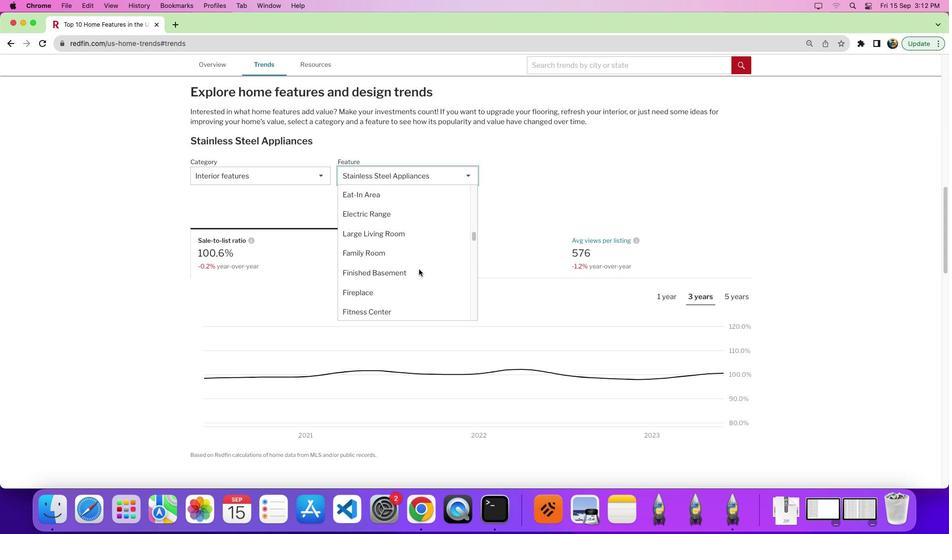 
Action: Mouse scrolled (418, 269) with delta (0, 3)
Screenshot: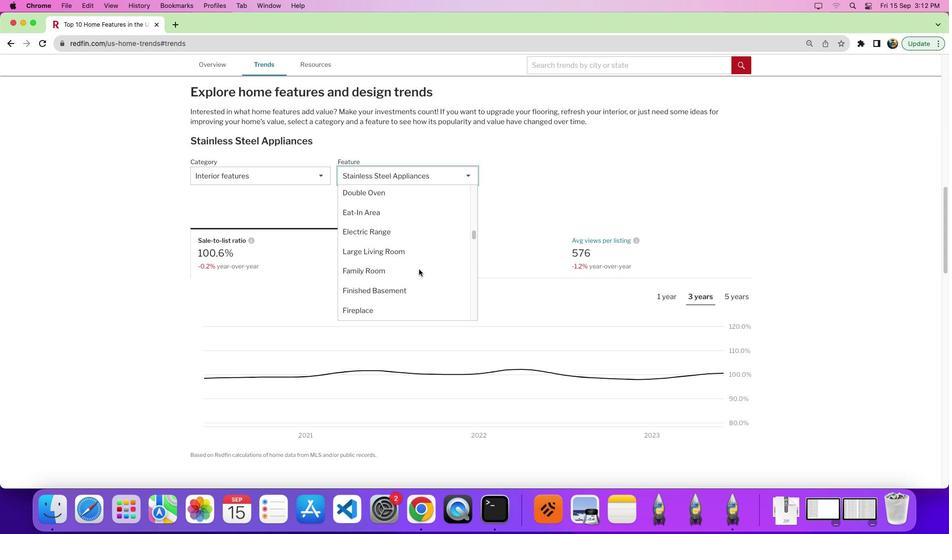 
Action: Mouse scrolled (418, 269) with delta (0, 0)
Screenshot: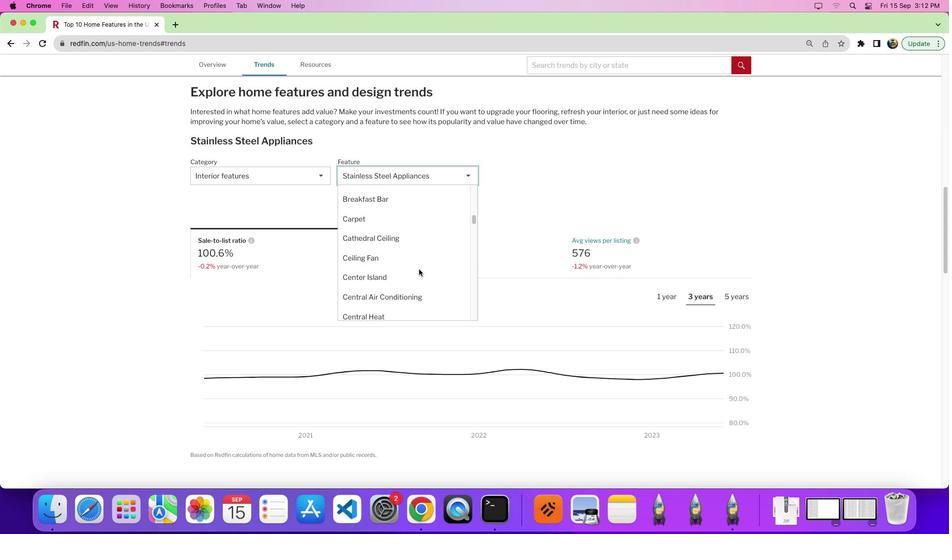 
Action: Mouse scrolled (418, 269) with delta (0, 0)
Screenshot: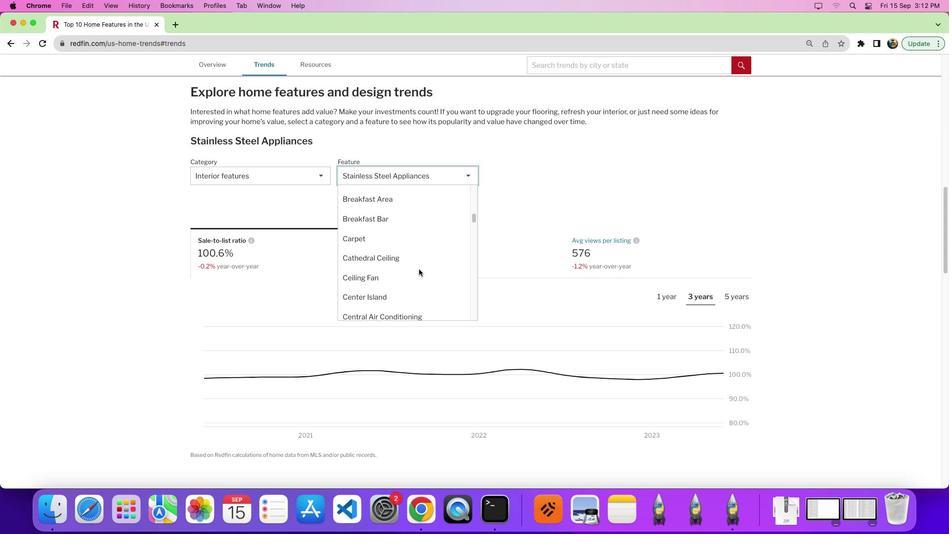 
Action: Mouse scrolled (418, 269) with delta (0, 4)
Screenshot: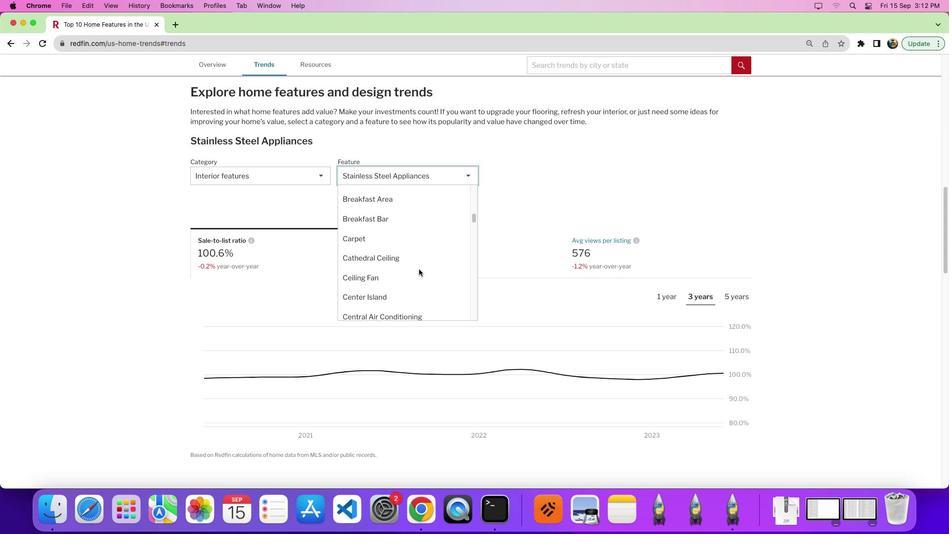 
Action: Mouse scrolled (418, 269) with delta (0, 0)
Screenshot: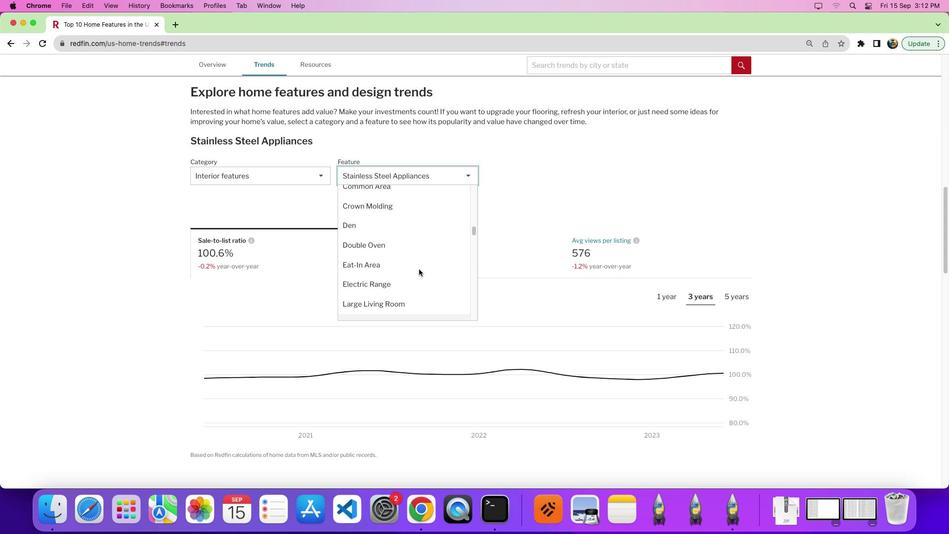 
Action: Mouse scrolled (418, 269) with delta (0, 0)
Screenshot: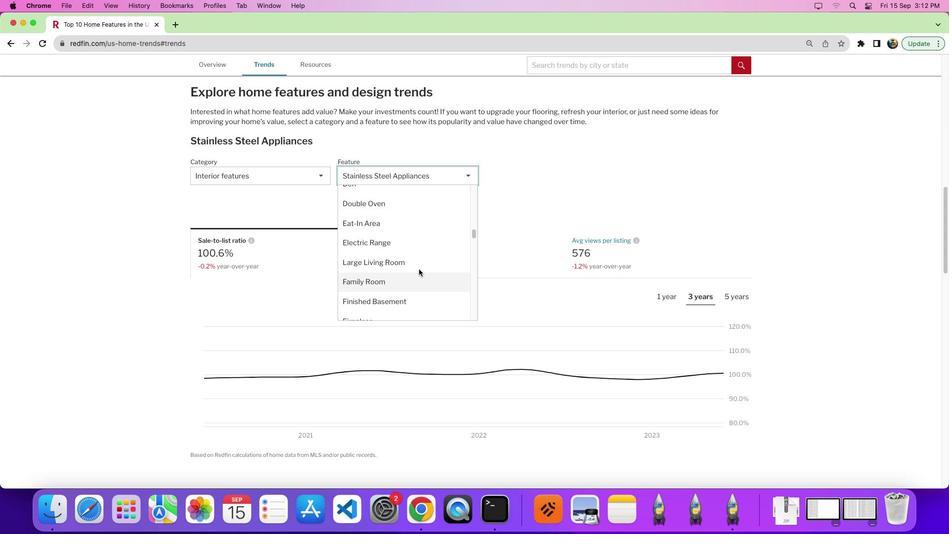 
Action: Mouse scrolled (418, 269) with delta (0, -3)
Screenshot: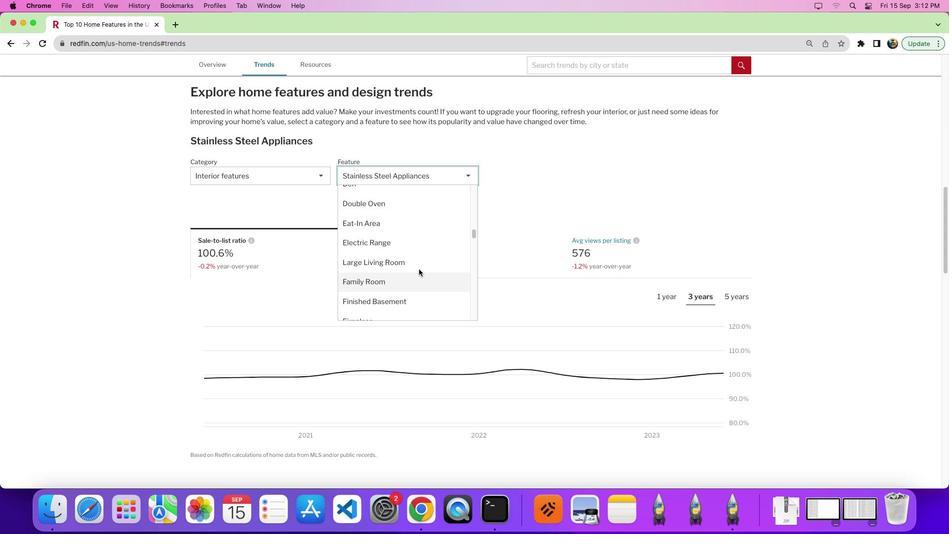 
Action: Mouse scrolled (418, 269) with delta (0, 0)
Screenshot: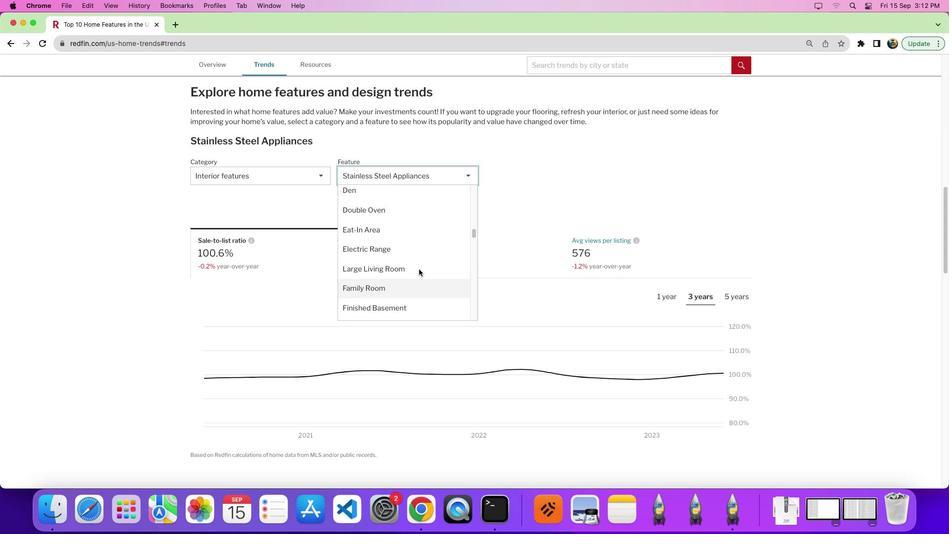
Action: Mouse scrolled (418, 269) with delta (0, 0)
Screenshot: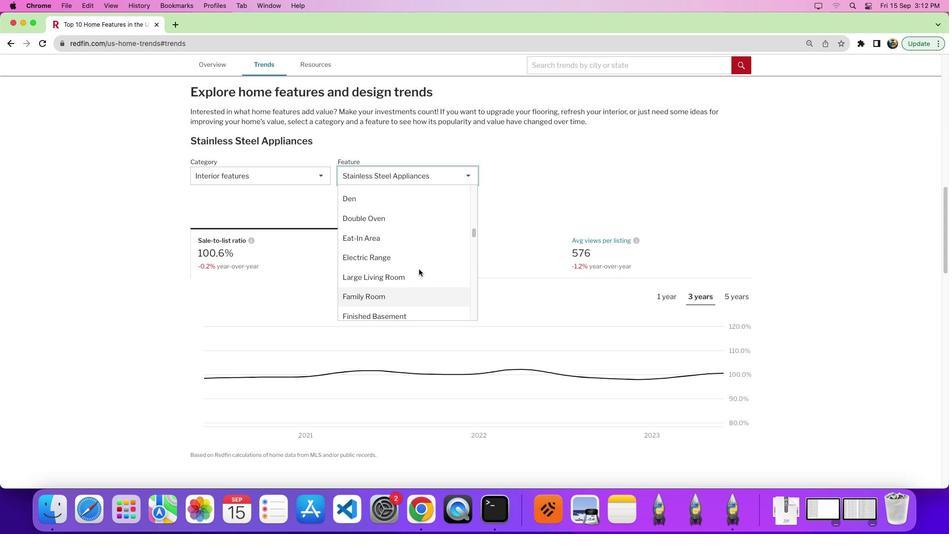 
Action: Mouse scrolled (418, 269) with delta (0, 0)
Screenshot: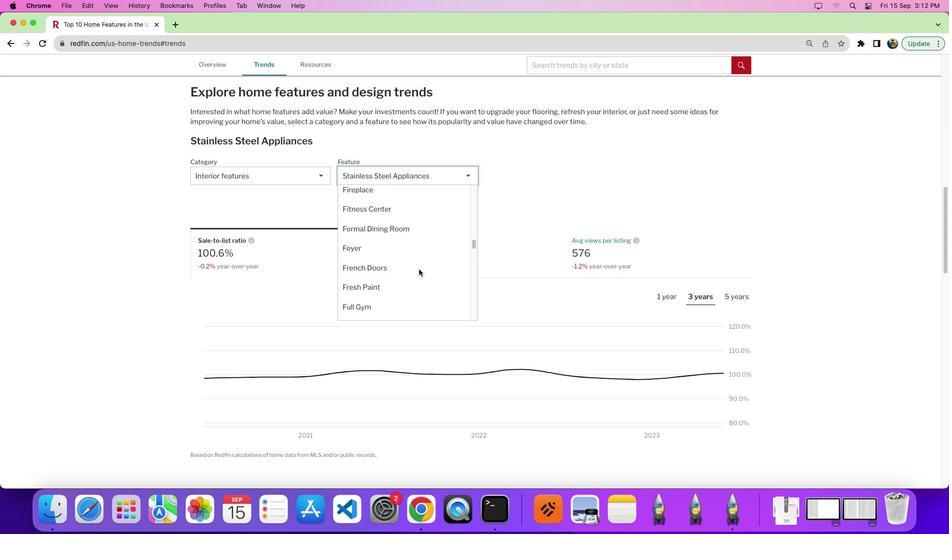 
Action: Mouse scrolled (418, 269) with delta (0, 0)
Screenshot: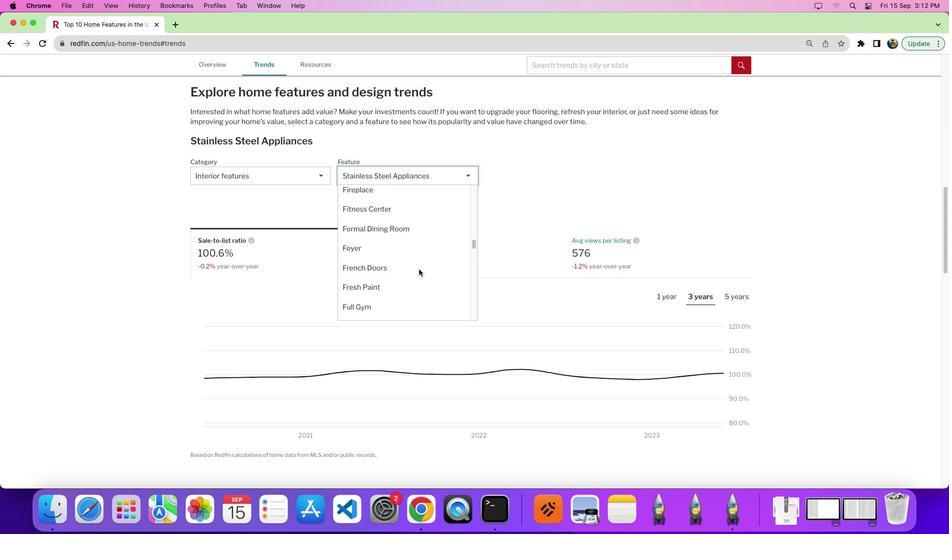 
Action: Mouse scrolled (418, 269) with delta (0, -3)
Screenshot: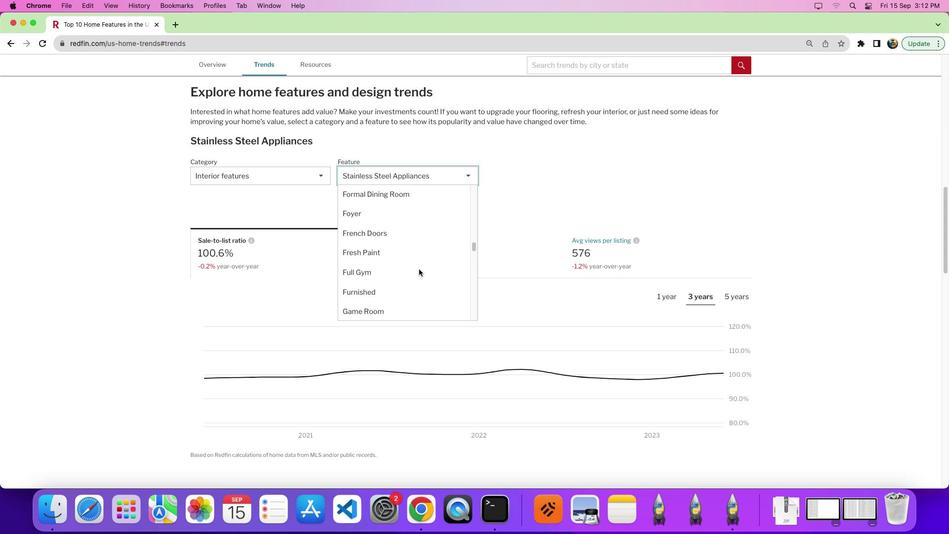 
Action: Mouse moved to (418, 269)
Screenshot: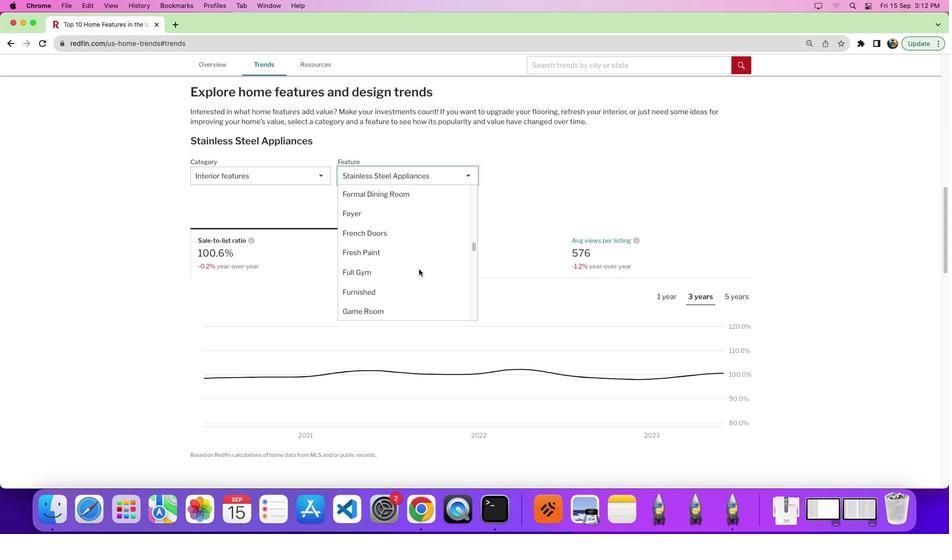 
Action: Mouse scrolled (418, 269) with delta (0, 0)
Screenshot: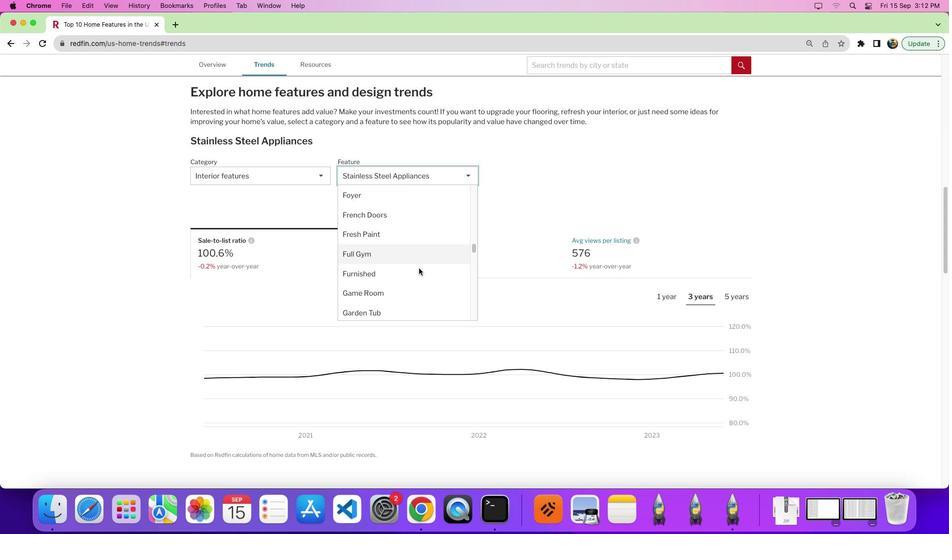 
Action: Mouse scrolled (418, 269) with delta (0, 0)
Screenshot: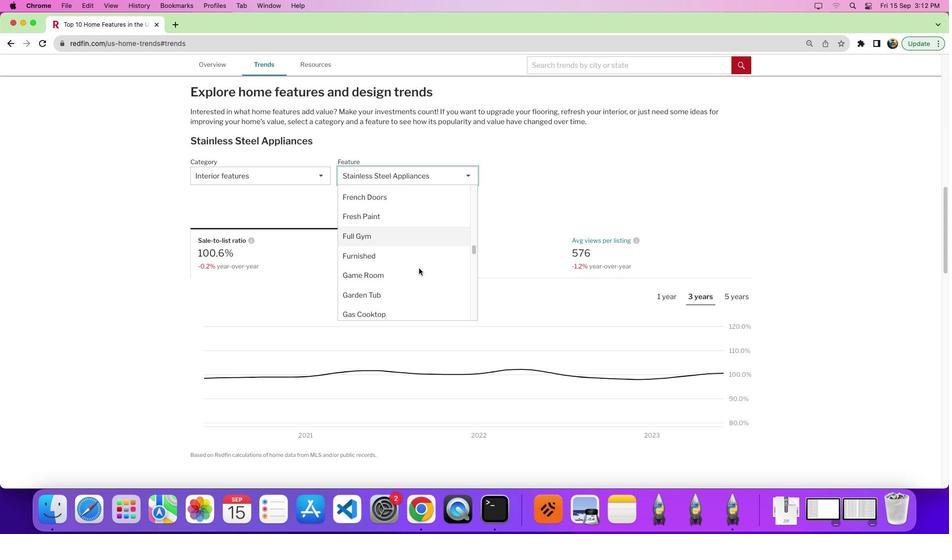 
Action: Mouse moved to (418, 268)
Screenshot: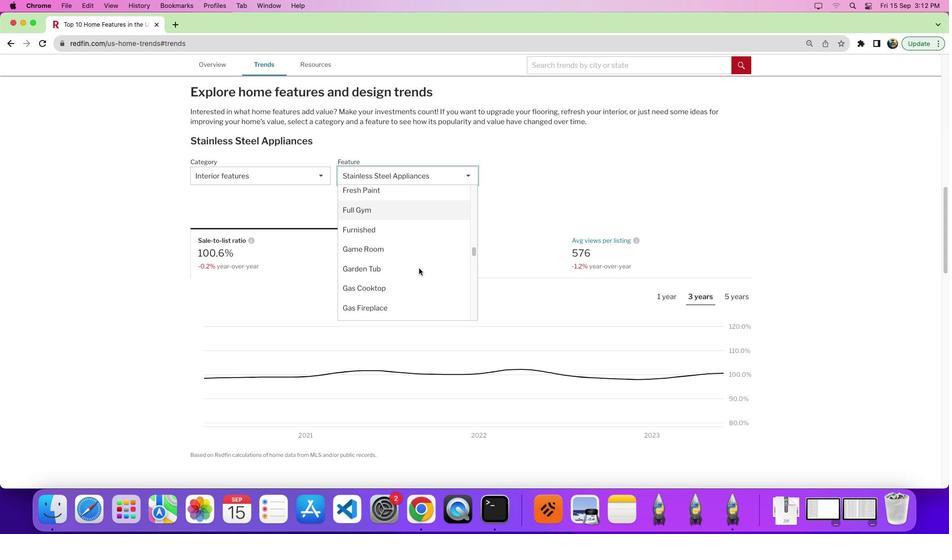 
Action: Mouse scrolled (418, 268) with delta (0, -1)
Screenshot: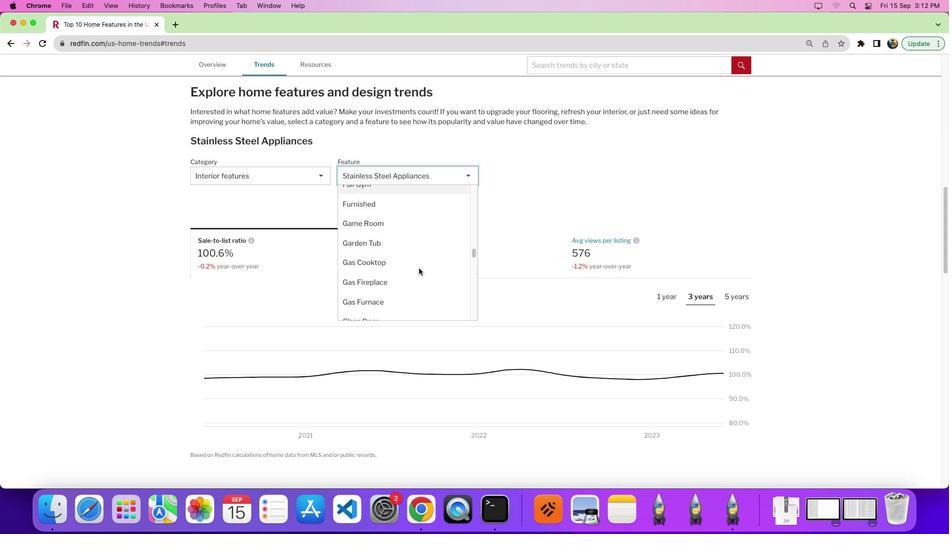 
Action: Mouse scrolled (418, 268) with delta (0, 0)
Screenshot: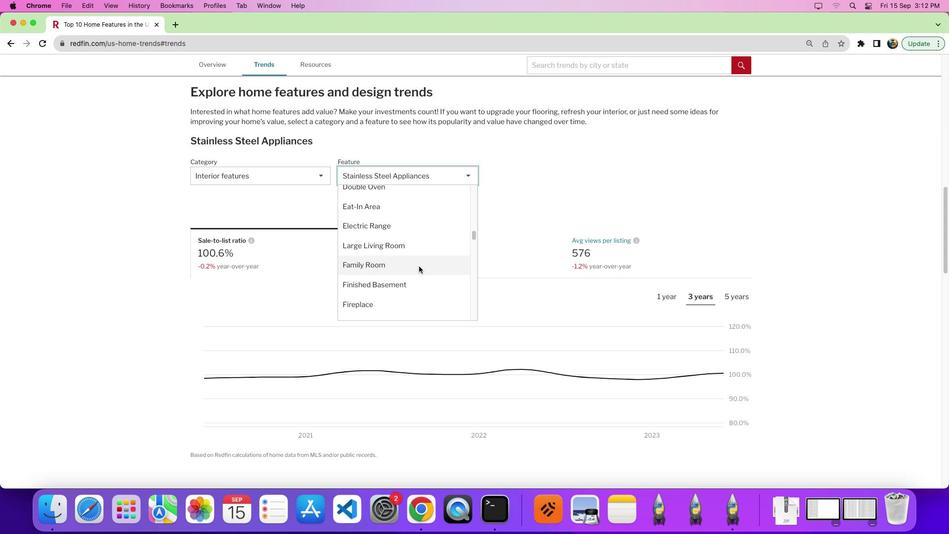 
Action: Mouse scrolled (418, 268) with delta (0, 0)
Screenshot: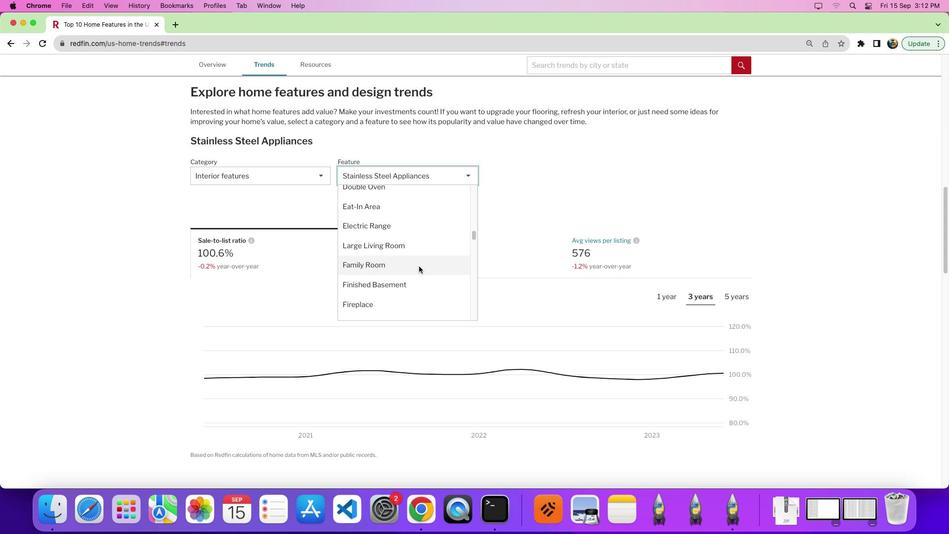 
Action: Mouse scrolled (418, 268) with delta (0, 4)
Screenshot: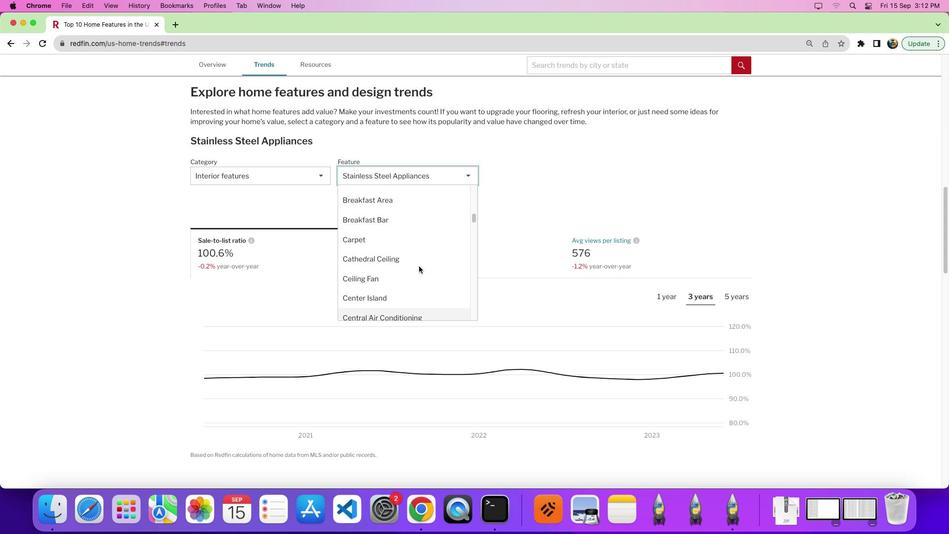 
Action: Mouse scrolled (418, 268) with delta (0, 6)
Screenshot: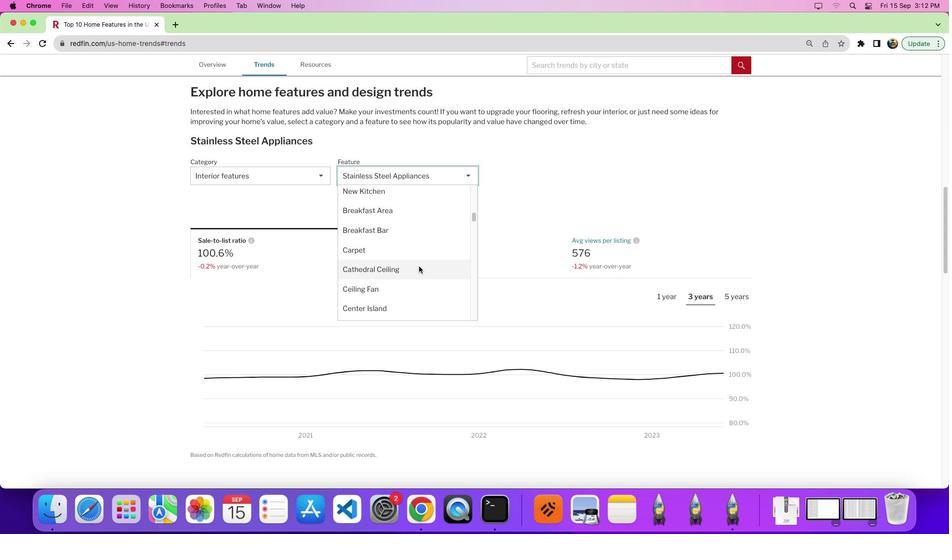 
Action: Mouse moved to (419, 266)
Screenshot: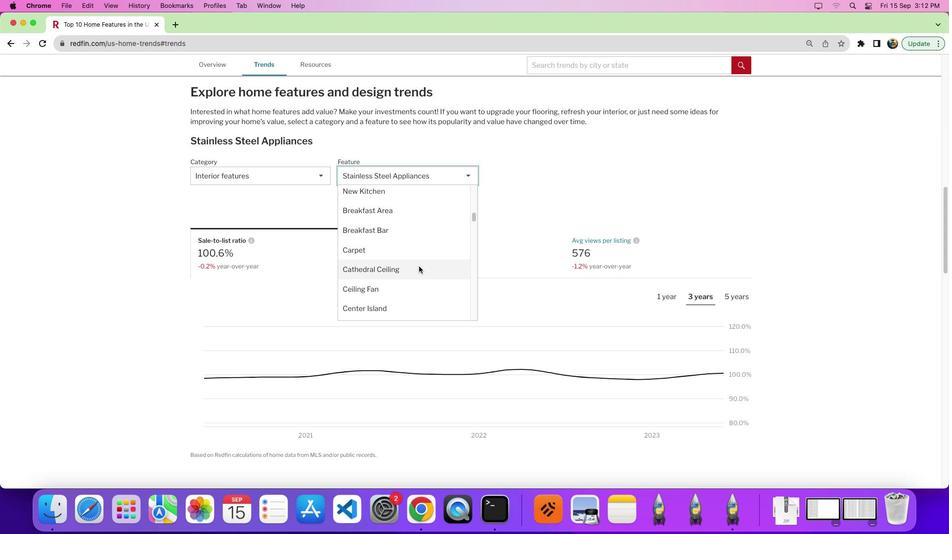 
Action: Mouse scrolled (419, 266) with delta (0, 0)
Screenshot: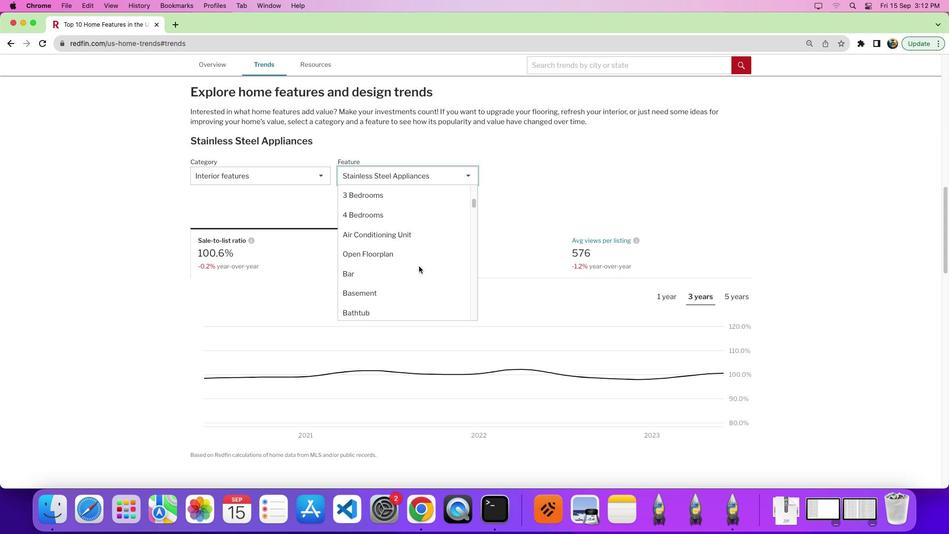 
Action: Mouse scrolled (419, 266) with delta (0, 0)
Screenshot: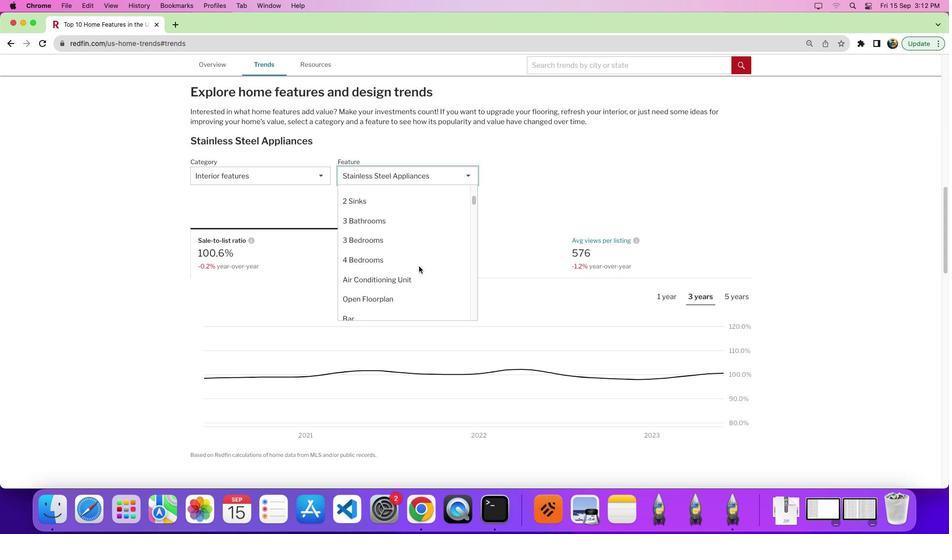 
Action: Mouse scrolled (419, 266) with delta (0, 4)
Screenshot: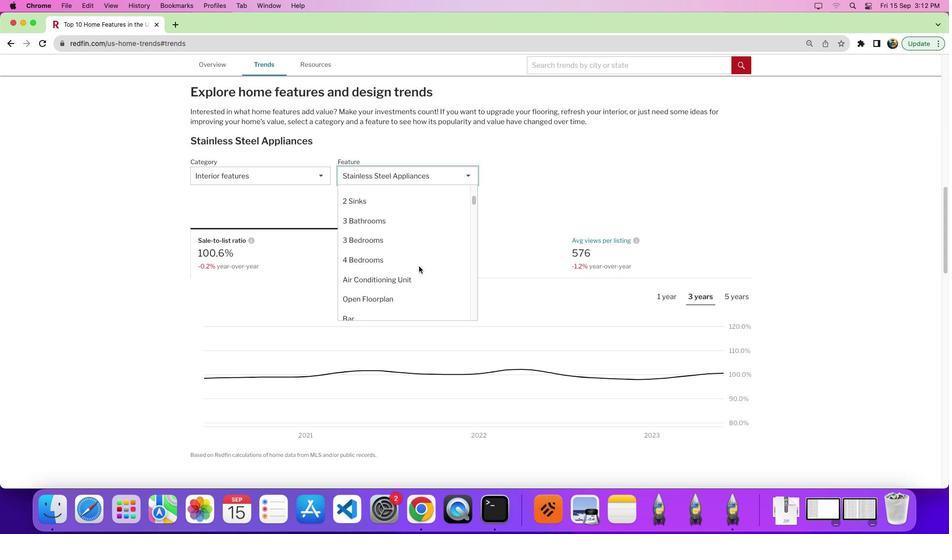 
Action: Mouse scrolled (419, 266) with delta (0, 0)
Screenshot: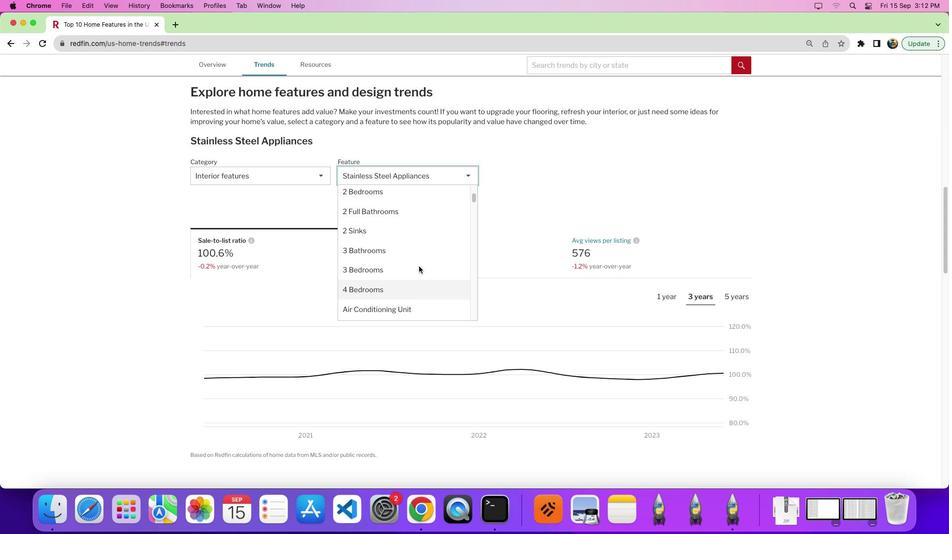 
Action: Mouse scrolled (419, 266) with delta (0, 0)
Screenshot: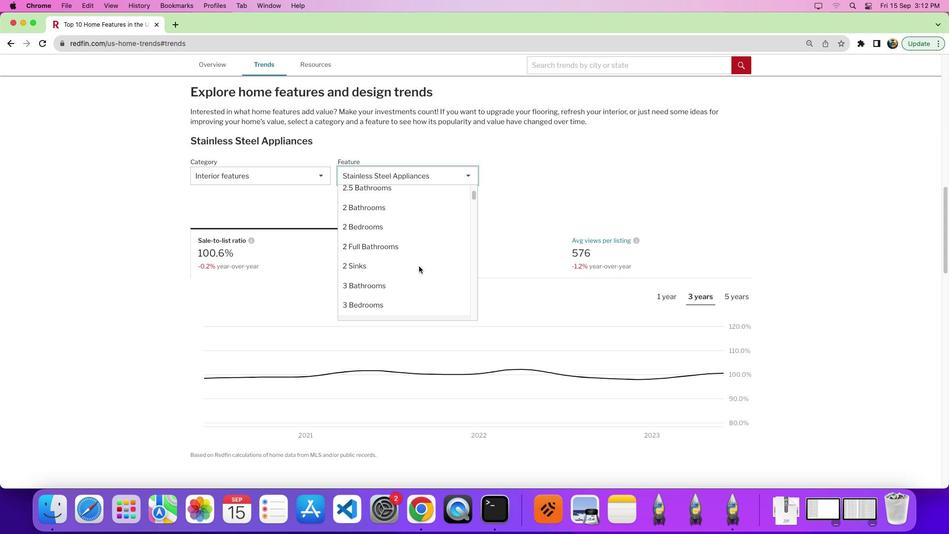 
Action: Mouse scrolled (419, 266) with delta (0, 2)
Screenshot: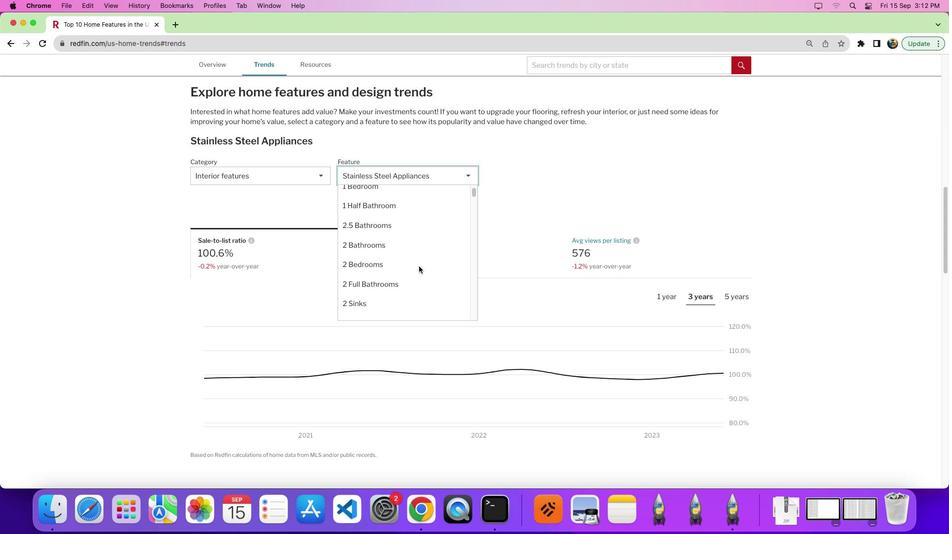 
Action: Mouse scrolled (419, 266) with delta (0, 0)
Screenshot: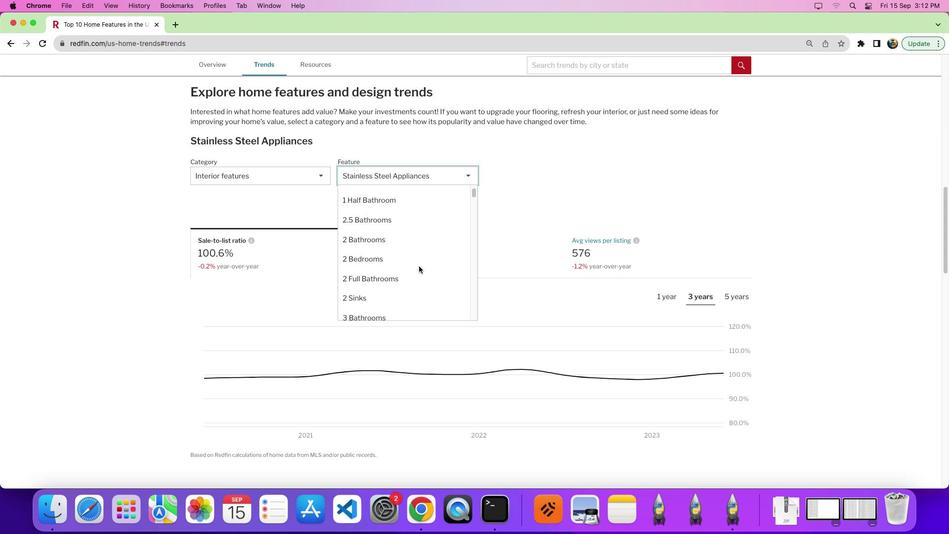
Action: Mouse scrolled (419, 266) with delta (0, 0)
Screenshot: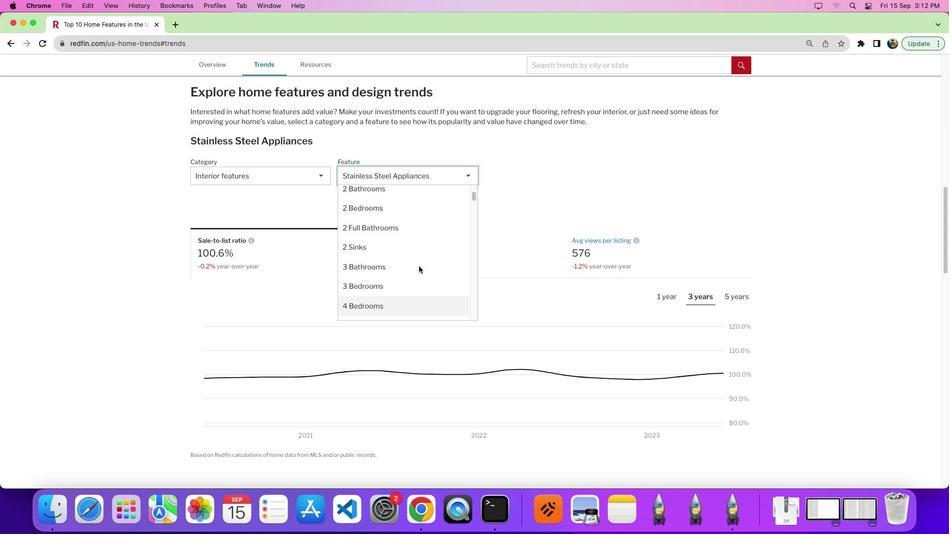
Action: Mouse scrolled (419, 266) with delta (0, -2)
Screenshot: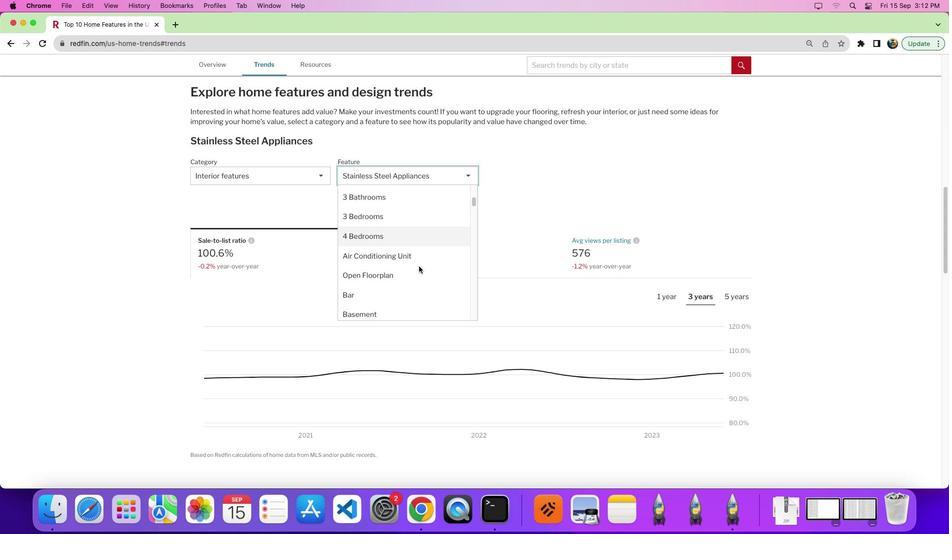 
Action: Mouse moved to (397, 253)
Screenshot: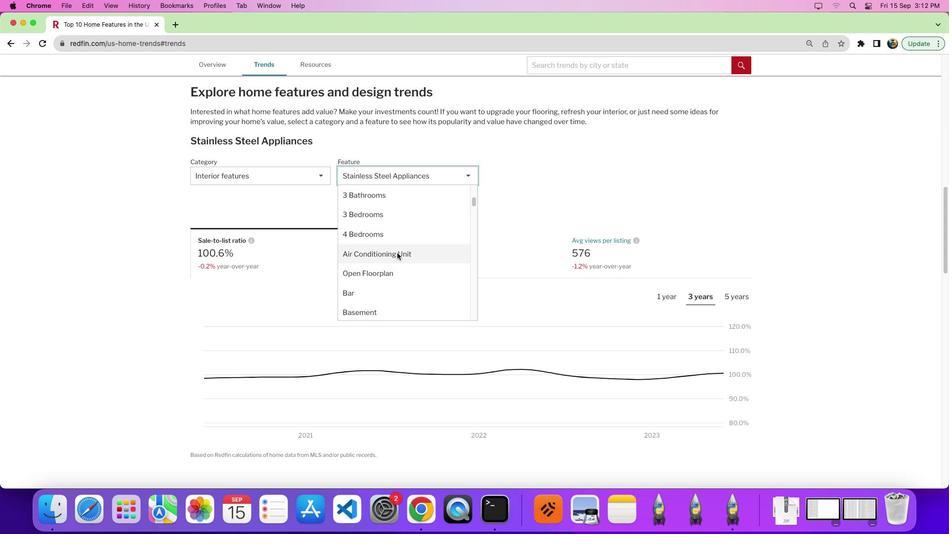 
Action: Mouse scrolled (397, 253) with delta (0, 0)
Screenshot: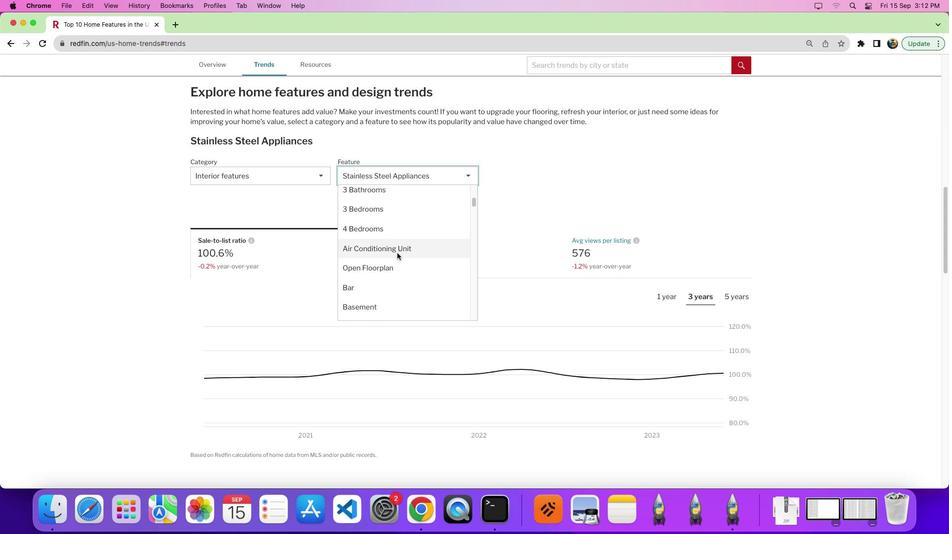
Action: Mouse scrolled (397, 253) with delta (0, 0)
Screenshot: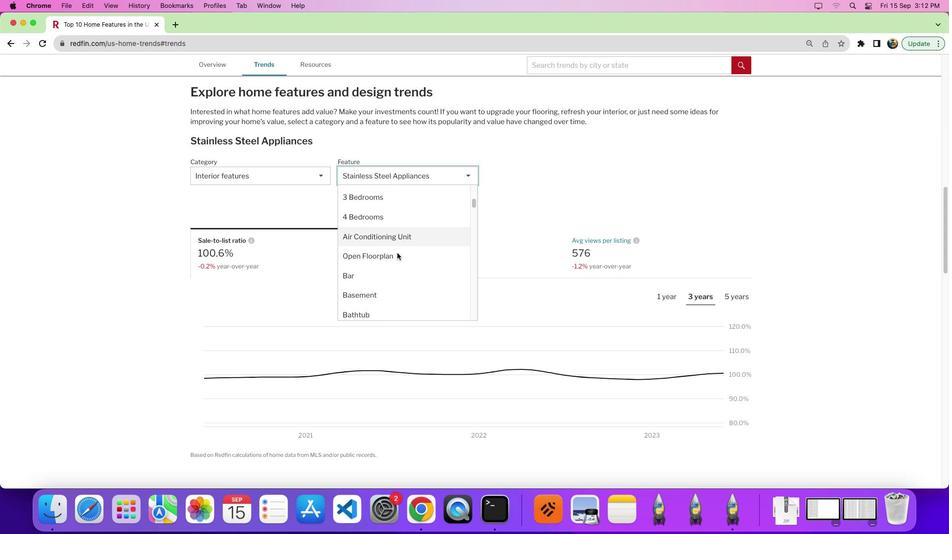 
Action: Mouse moved to (367, 311)
Screenshot: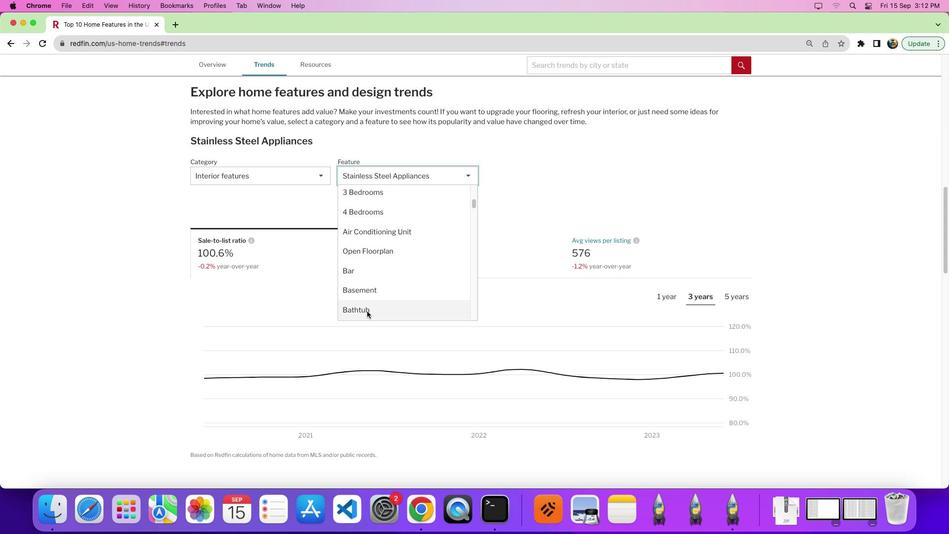 
Action: Mouse scrolled (367, 311) with delta (0, 0)
Screenshot: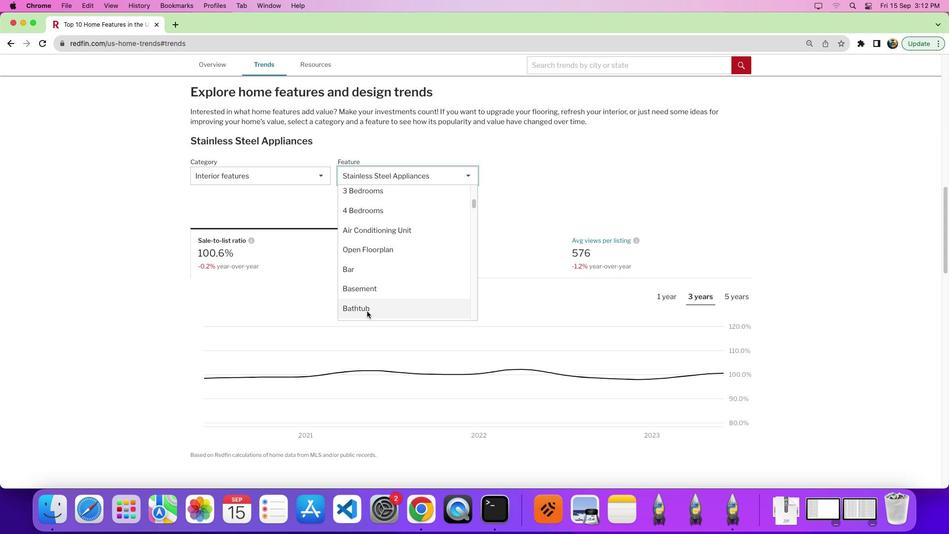
Action: Mouse pressed left at (367, 311)
Screenshot: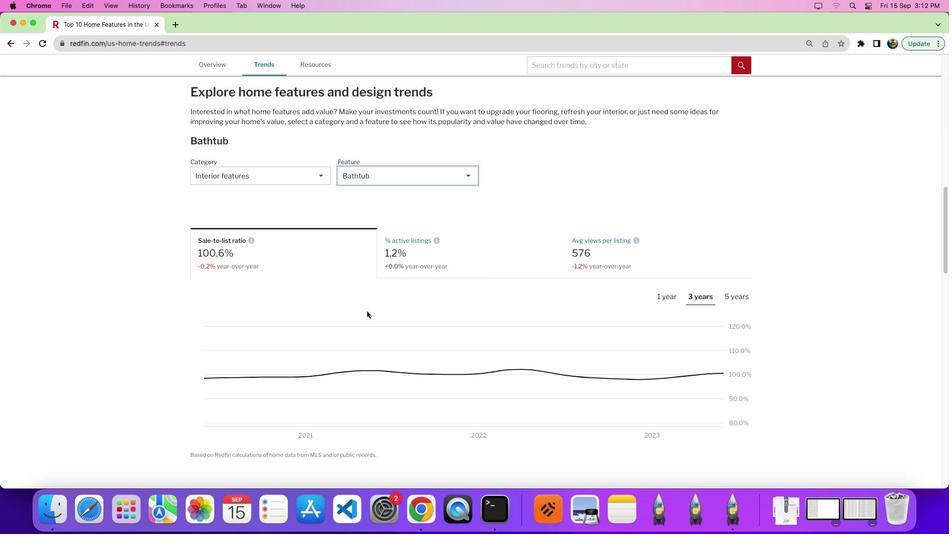 
Action: Mouse moved to (558, 206)
Screenshot: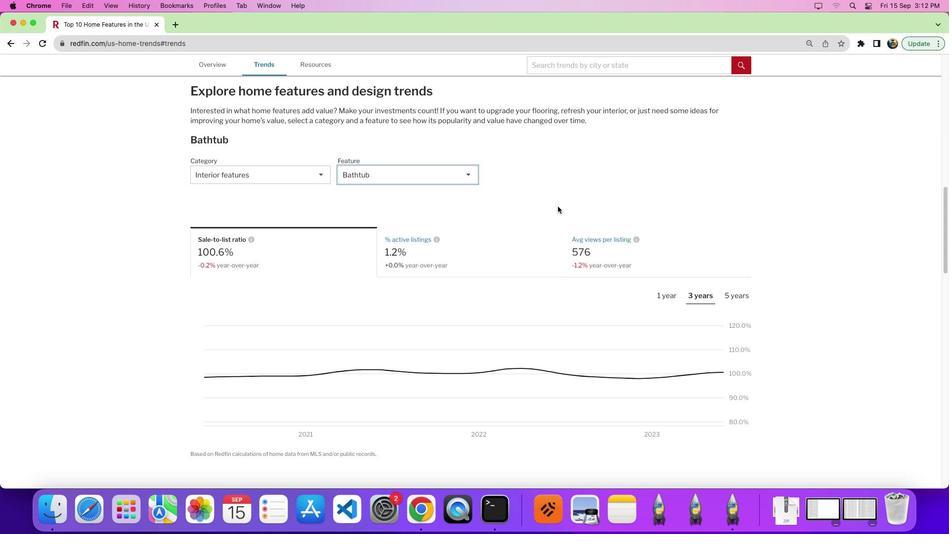 
Action: Mouse scrolled (558, 206) with delta (0, 0)
Screenshot: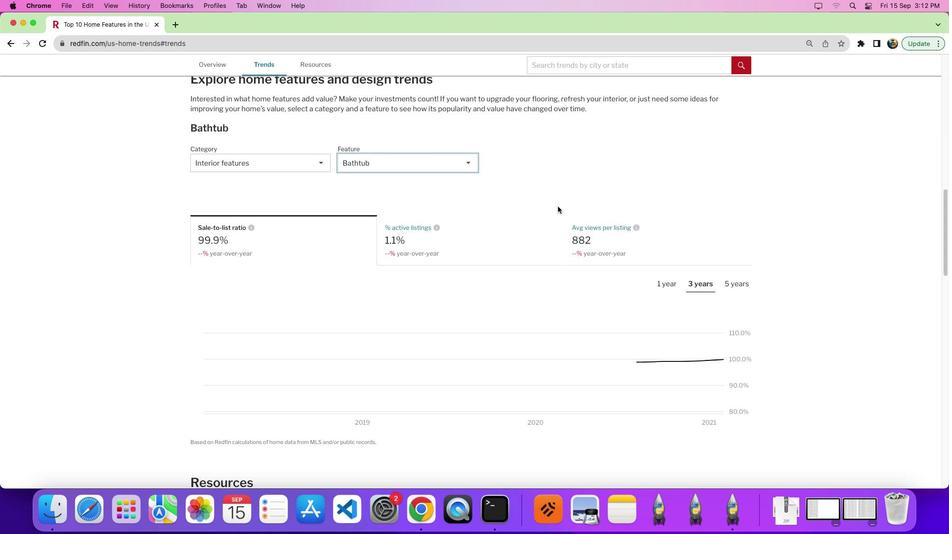 
Action: Mouse scrolled (558, 206) with delta (0, 0)
Screenshot: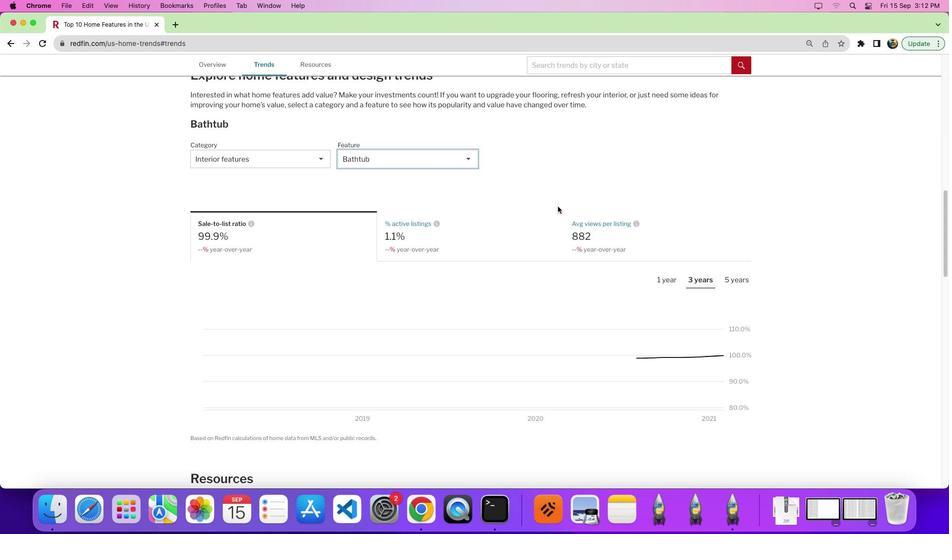 
Action: Mouse moved to (395, 231)
Screenshot: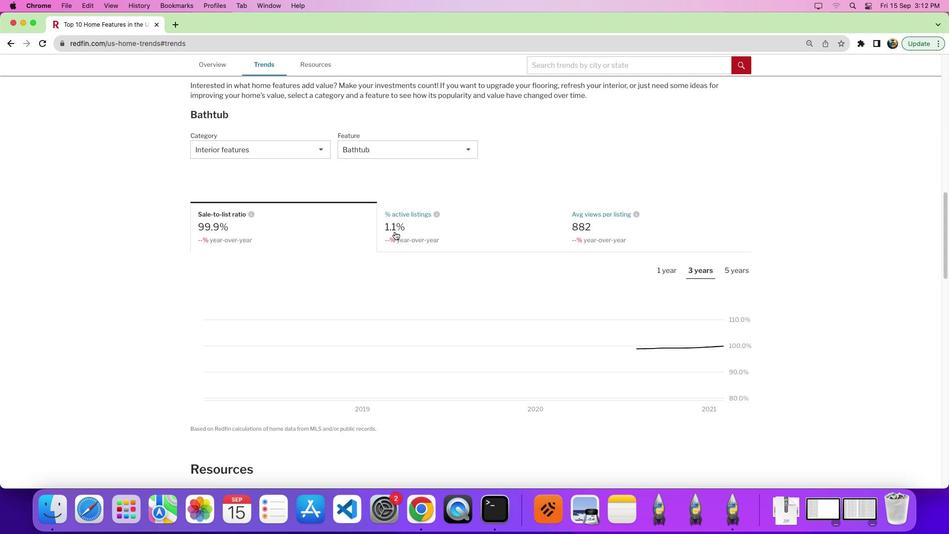 
Action: Mouse pressed left at (395, 231)
Screenshot: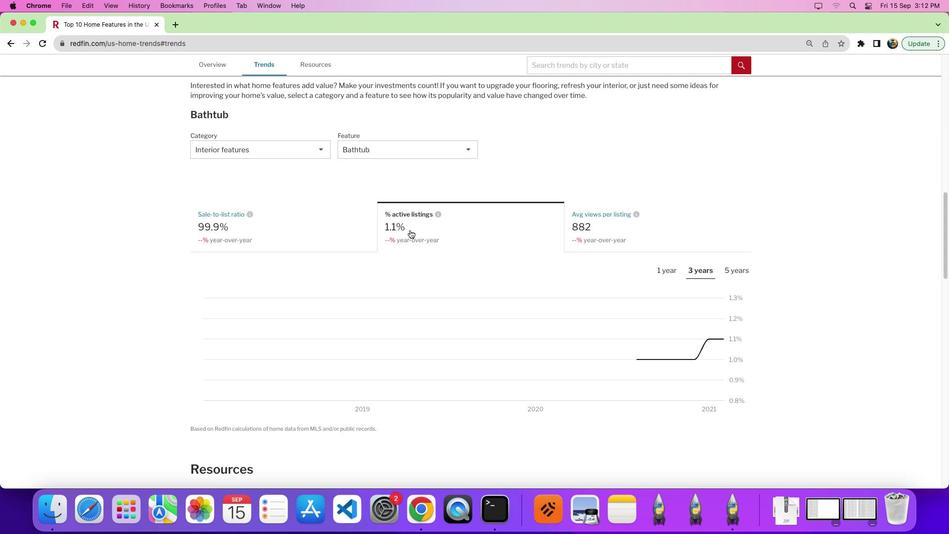 
Action: Mouse moved to (729, 274)
Screenshot: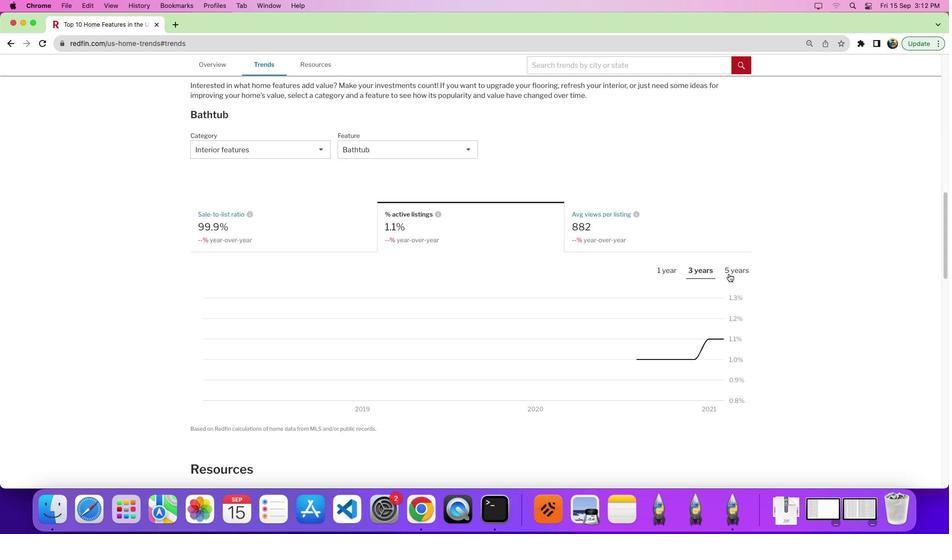 
Action: Mouse pressed left at (729, 274)
Screenshot: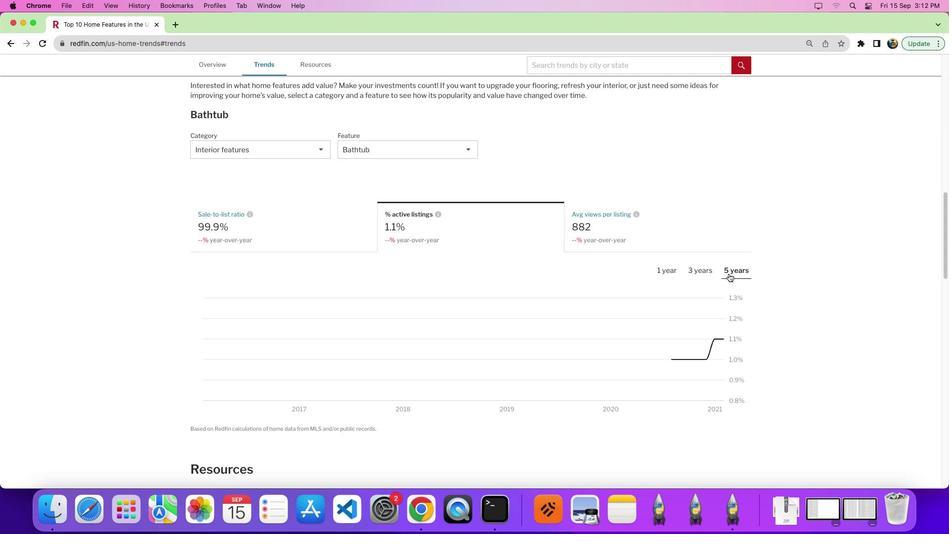 
Action: Mouse moved to (474, 243)
Screenshot: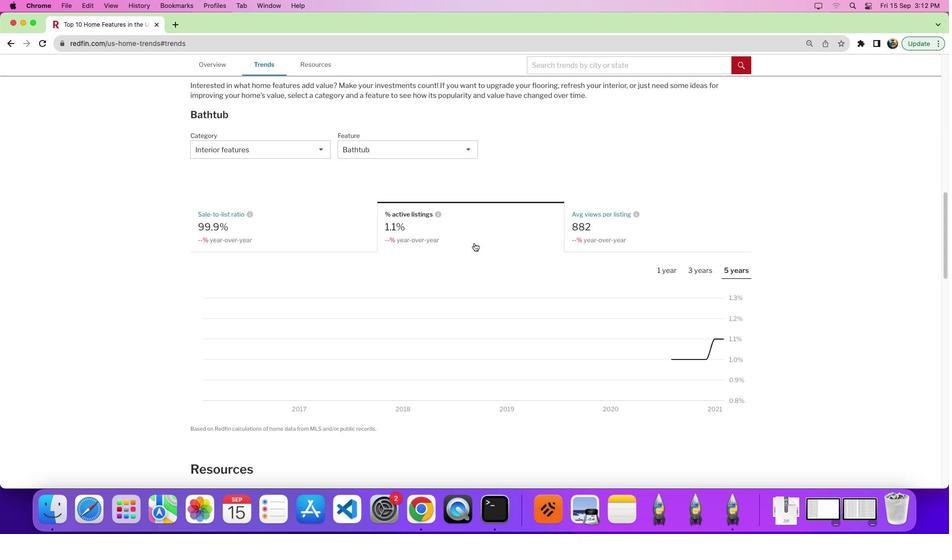 
Action: Mouse scrolled (474, 243) with delta (0, 0)
Screenshot: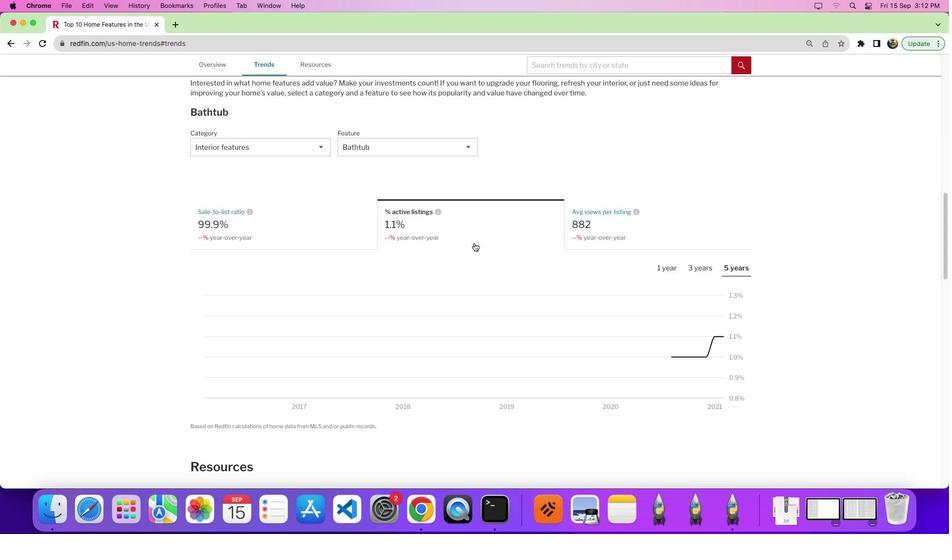 
Action: Mouse scrolled (474, 243) with delta (0, 0)
Screenshot: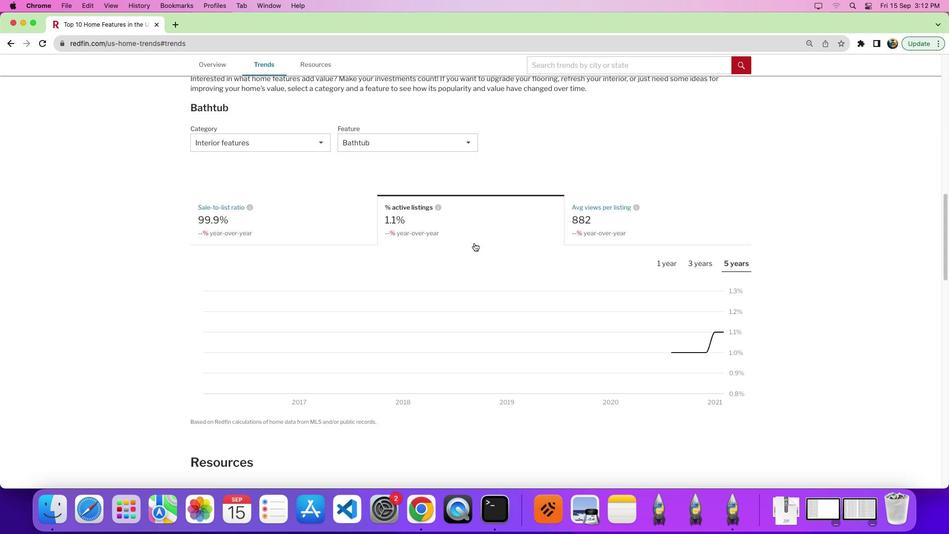 
Action: Mouse moved to (513, 238)
Screenshot: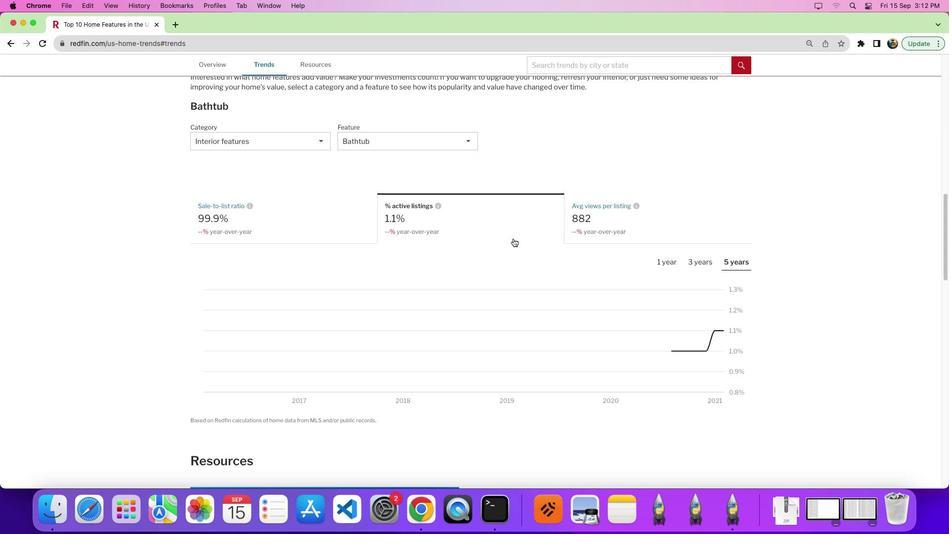 
Action: Mouse scrolled (513, 238) with delta (0, 0)
Screenshot: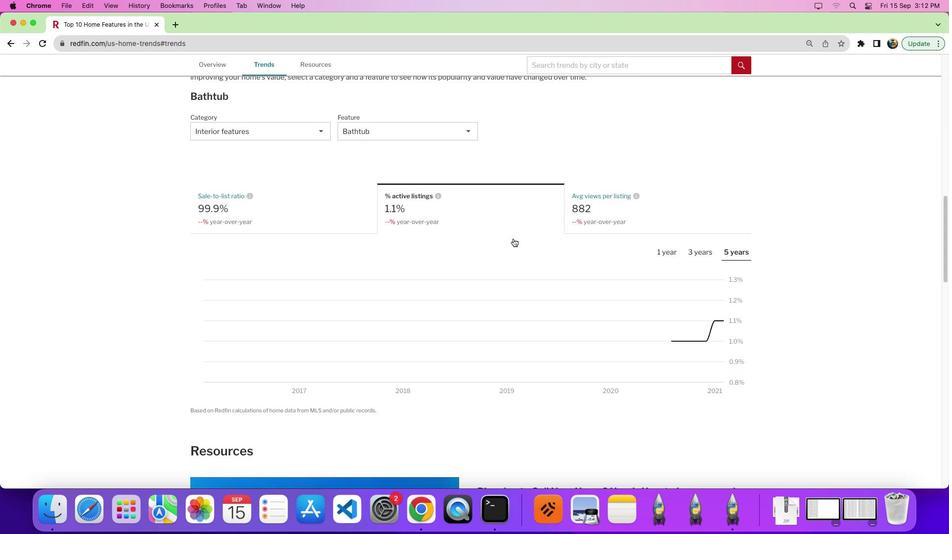 
Action: Mouse scrolled (513, 238) with delta (0, 0)
Screenshot: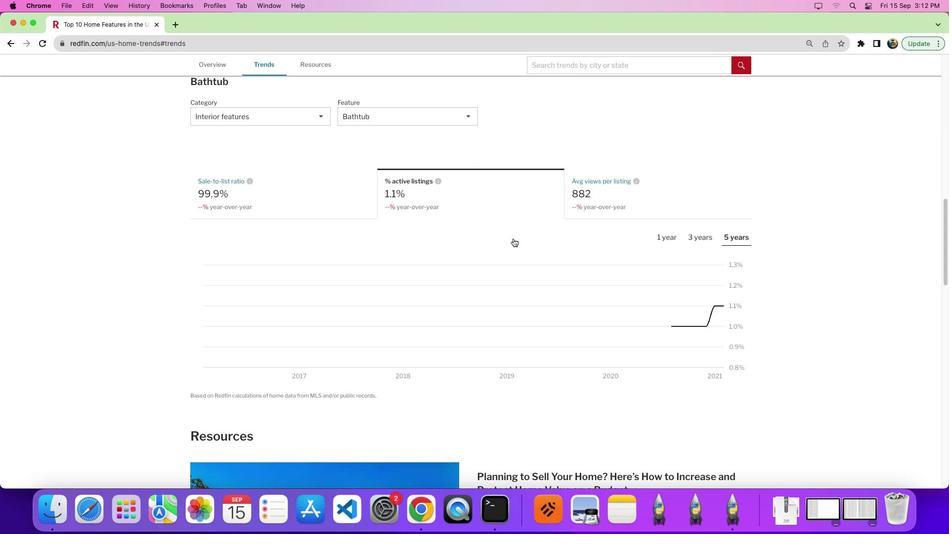 
Action: Mouse moved to (564, 221)
Screenshot: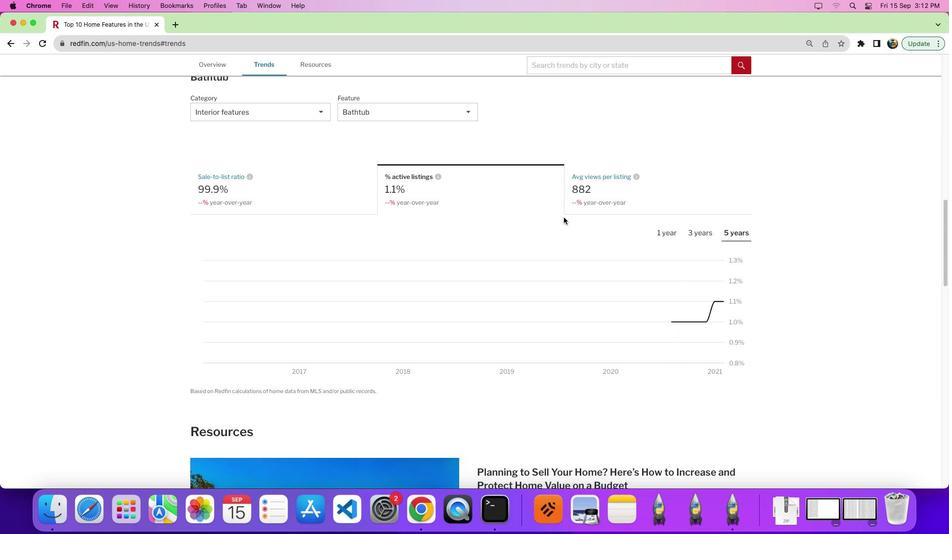 
